 Task: Create a due date automation trigger when advanced on, 2 working days before a card is due add fields with custom field "Resume" set to a number greater than 1 and lower or equal to 10 at 11:00 AM.
Action: Mouse moved to (1256, 104)
Screenshot: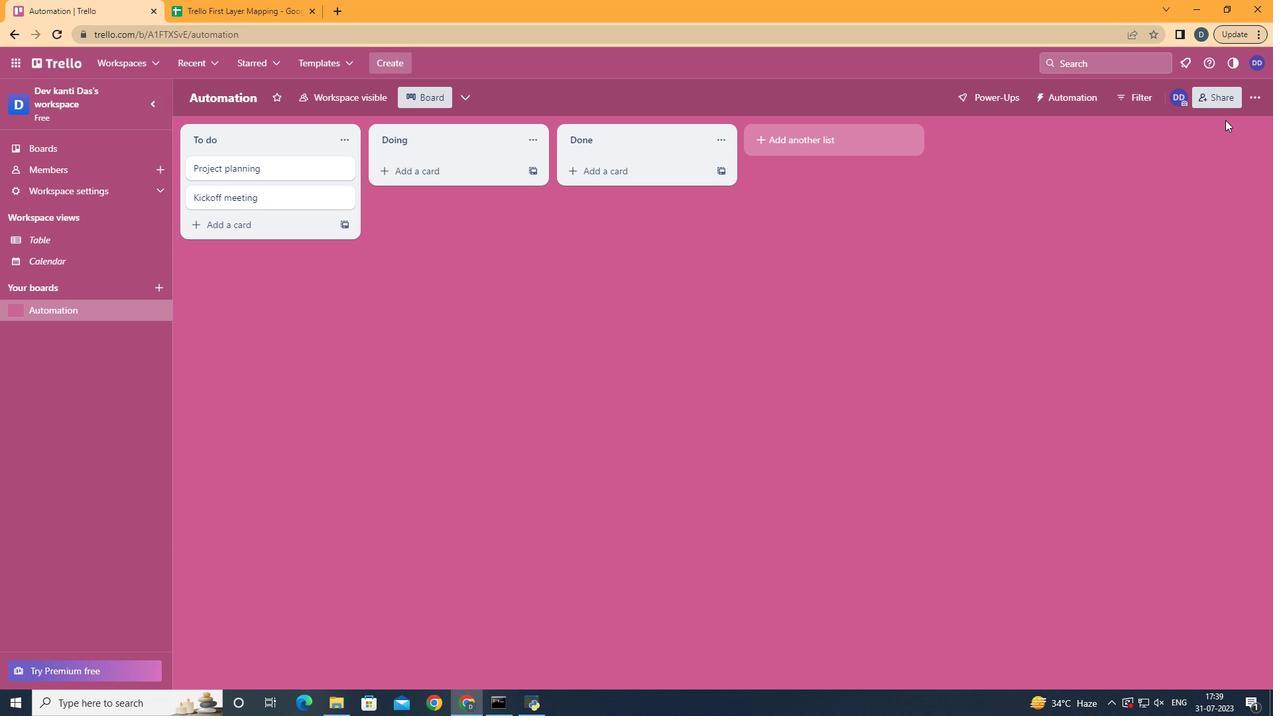 
Action: Mouse pressed left at (1256, 104)
Screenshot: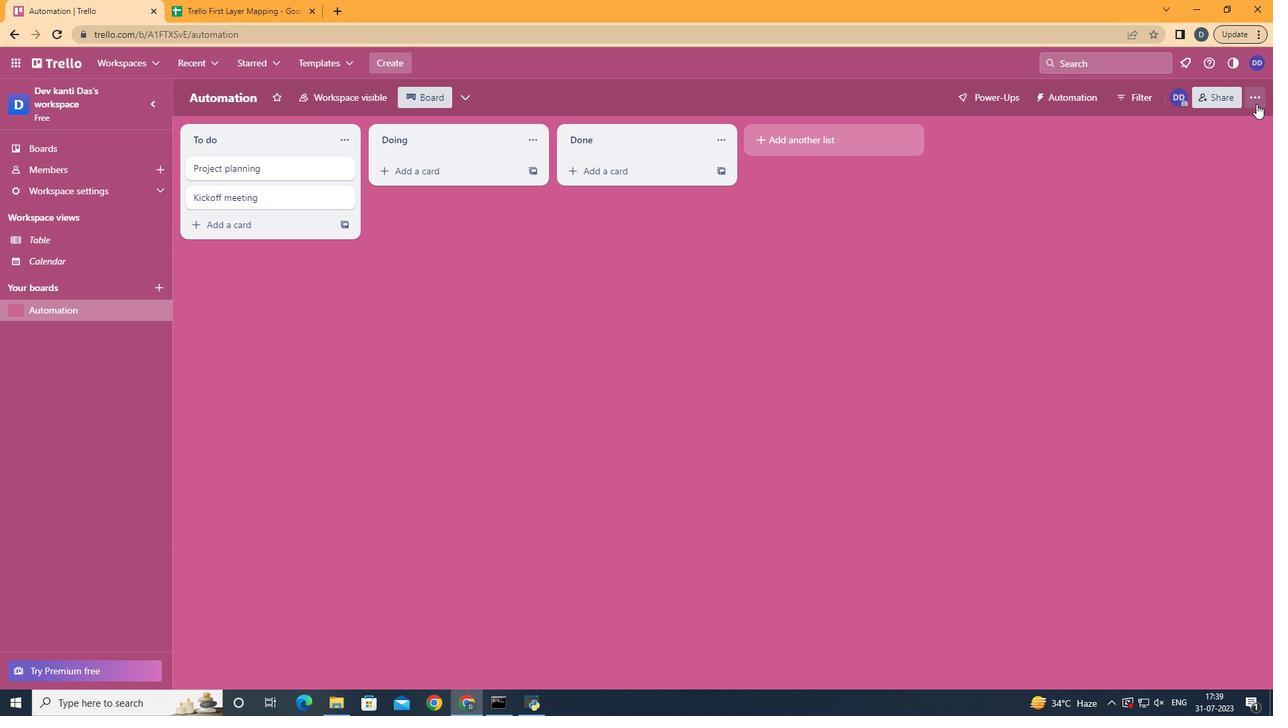 
Action: Mouse moved to (1192, 268)
Screenshot: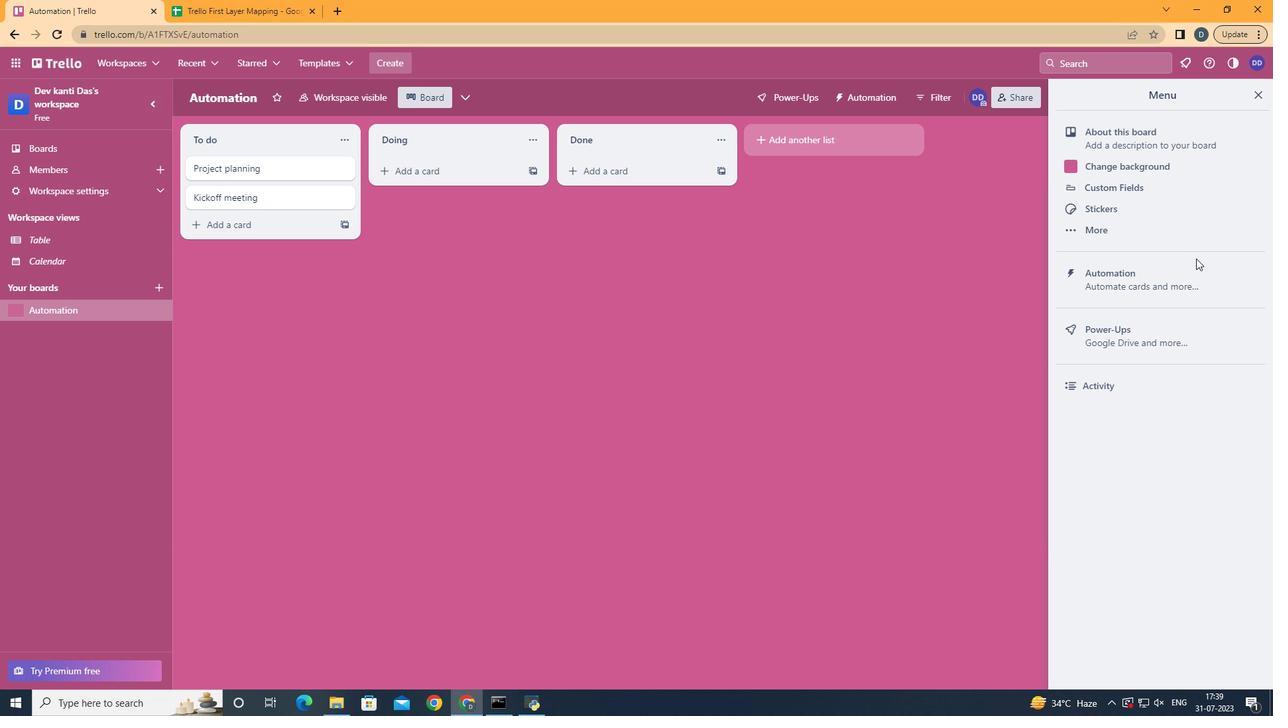 
Action: Mouse pressed left at (1192, 268)
Screenshot: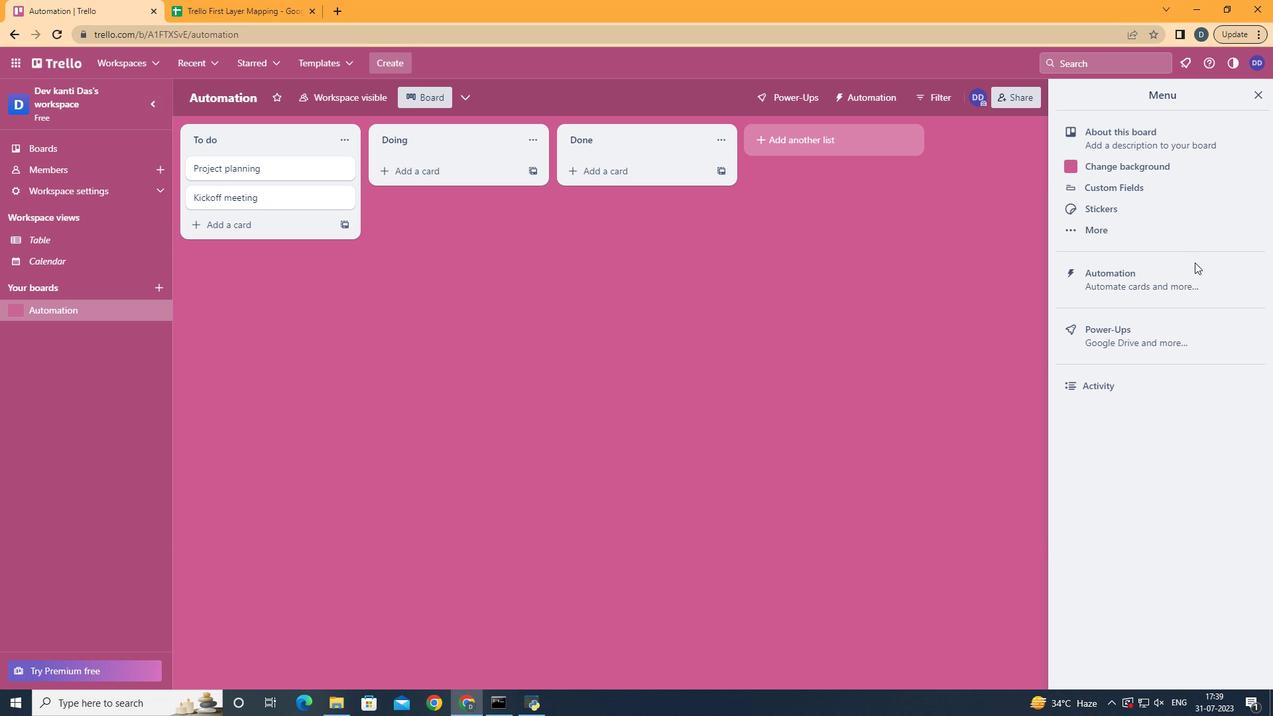 
Action: Mouse moved to (275, 256)
Screenshot: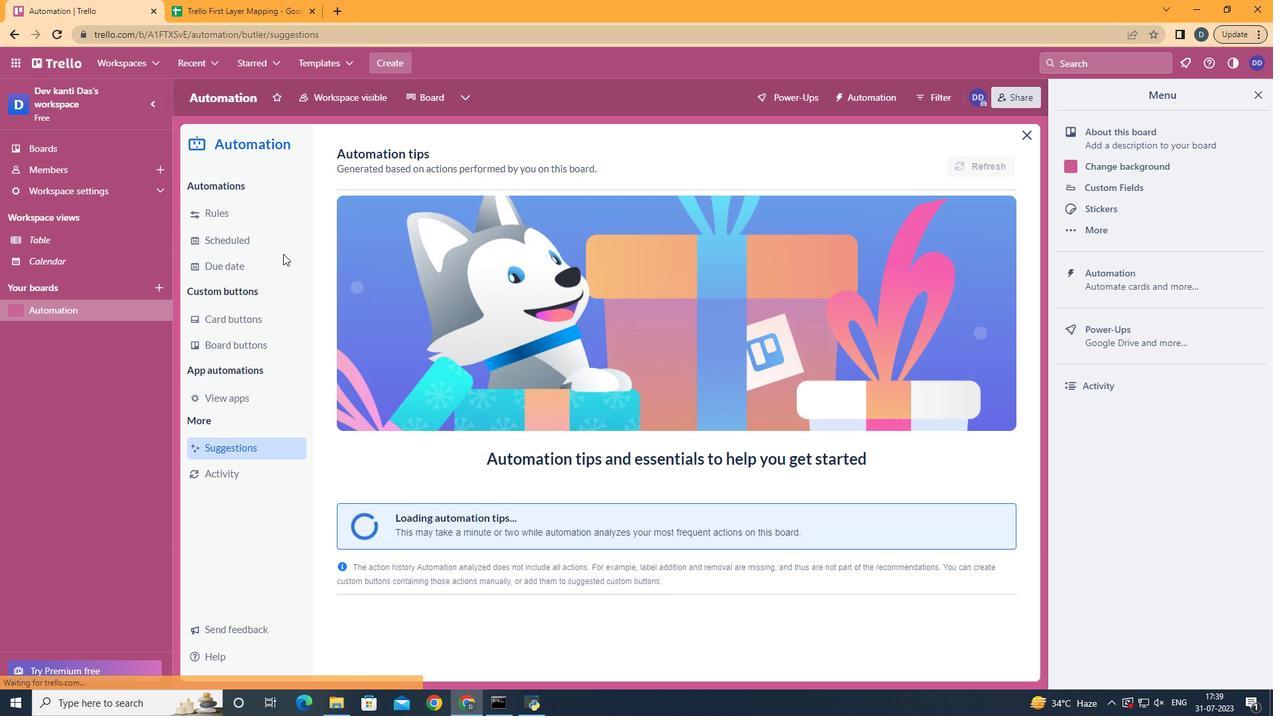 
Action: Mouse pressed left at (275, 256)
Screenshot: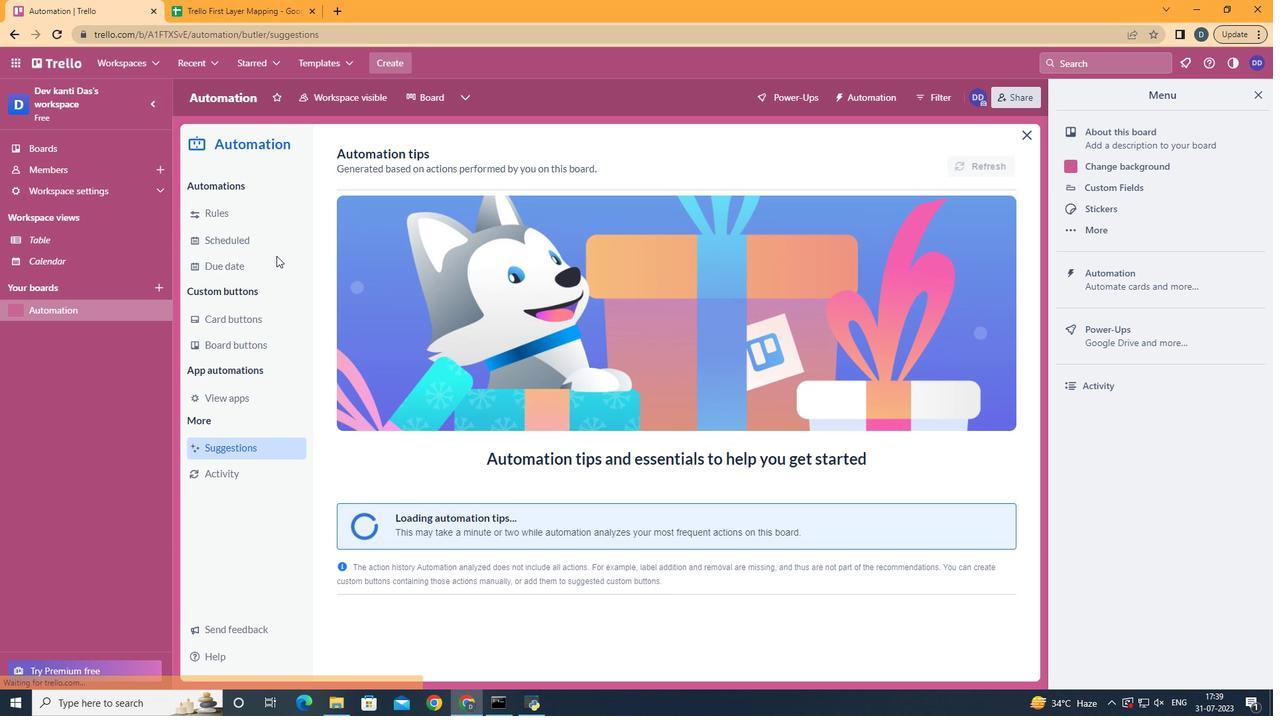 
Action: Mouse moved to (940, 157)
Screenshot: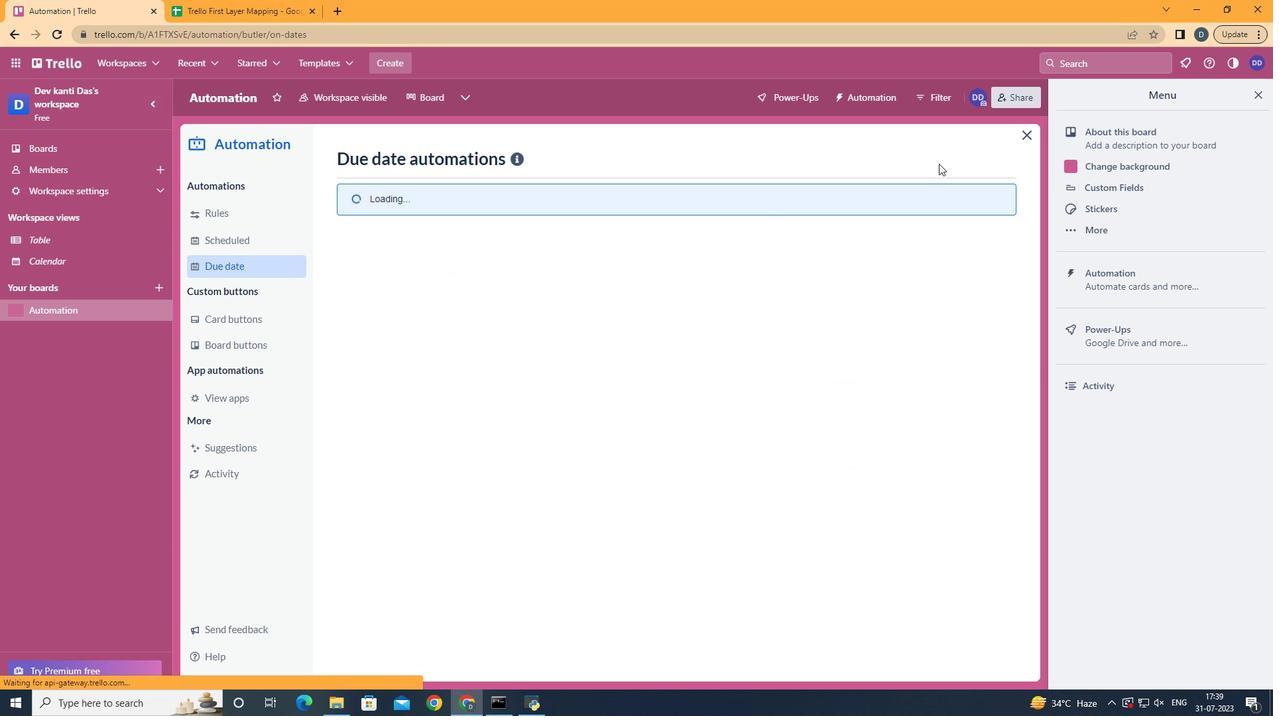 
Action: Mouse pressed left at (940, 157)
Screenshot: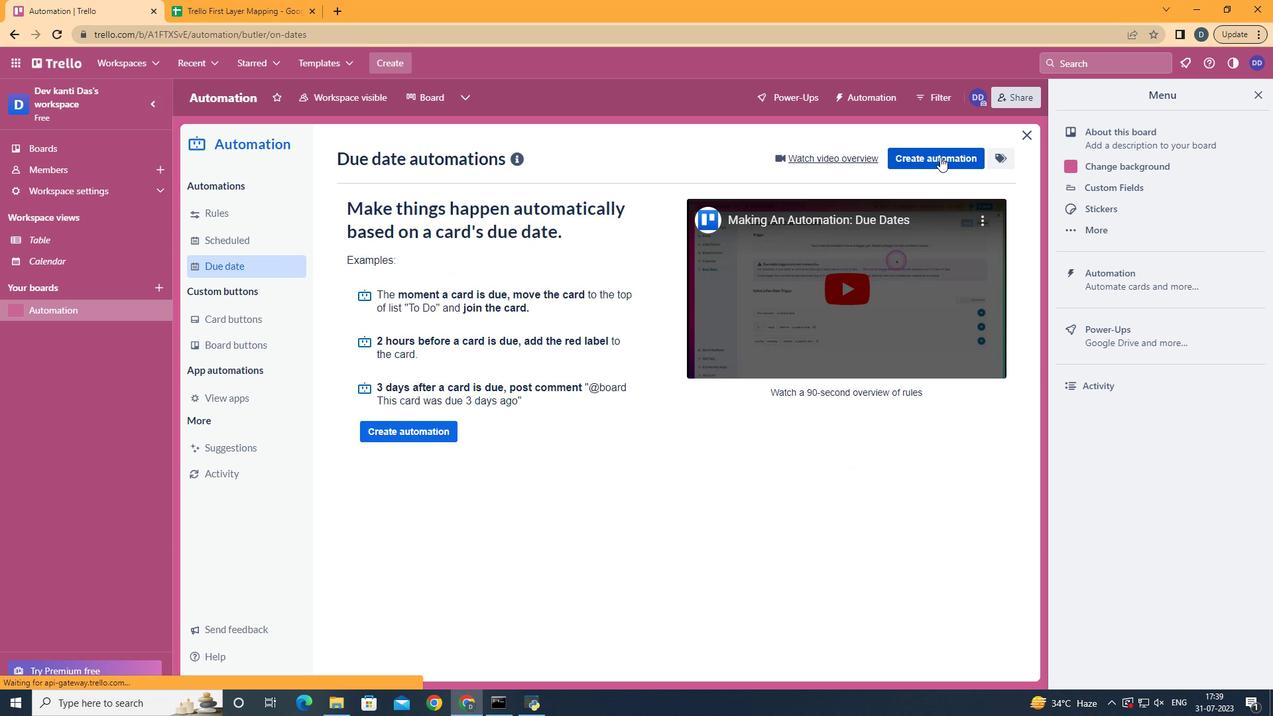 
Action: Mouse moved to (759, 291)
Screenshot: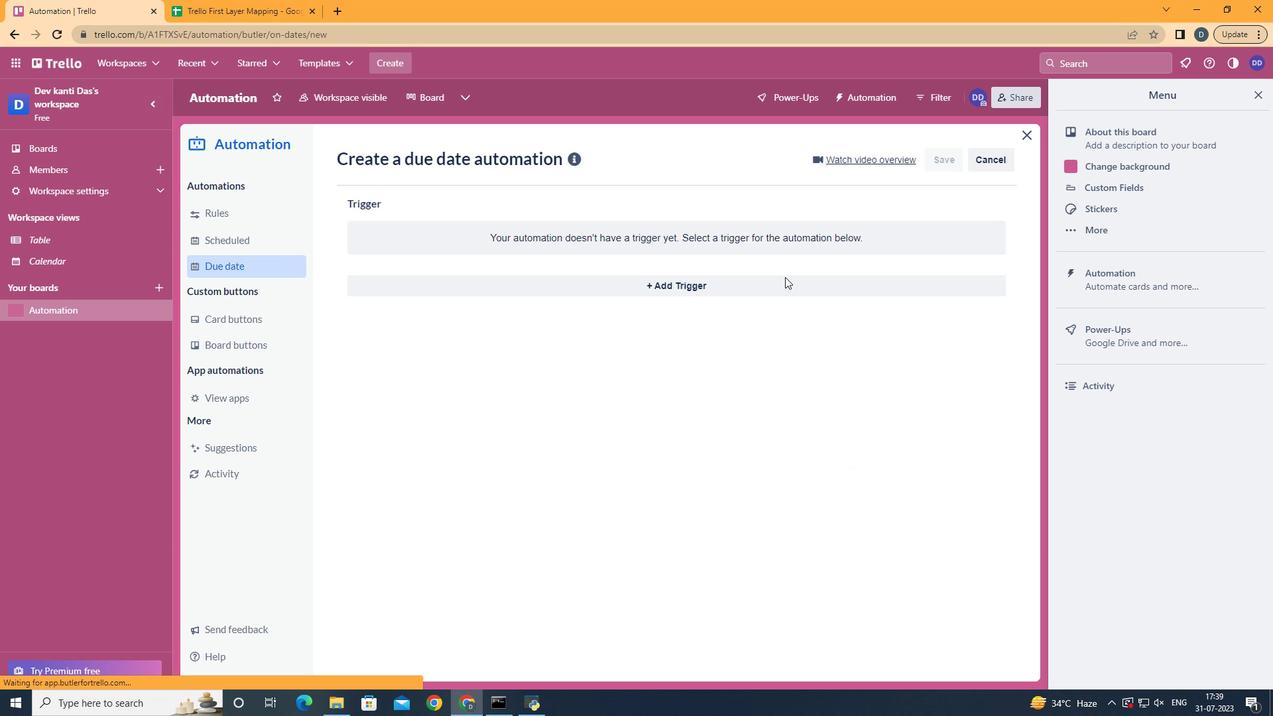 
Action: Mouse pressed left at (759, 291)
Screenshot: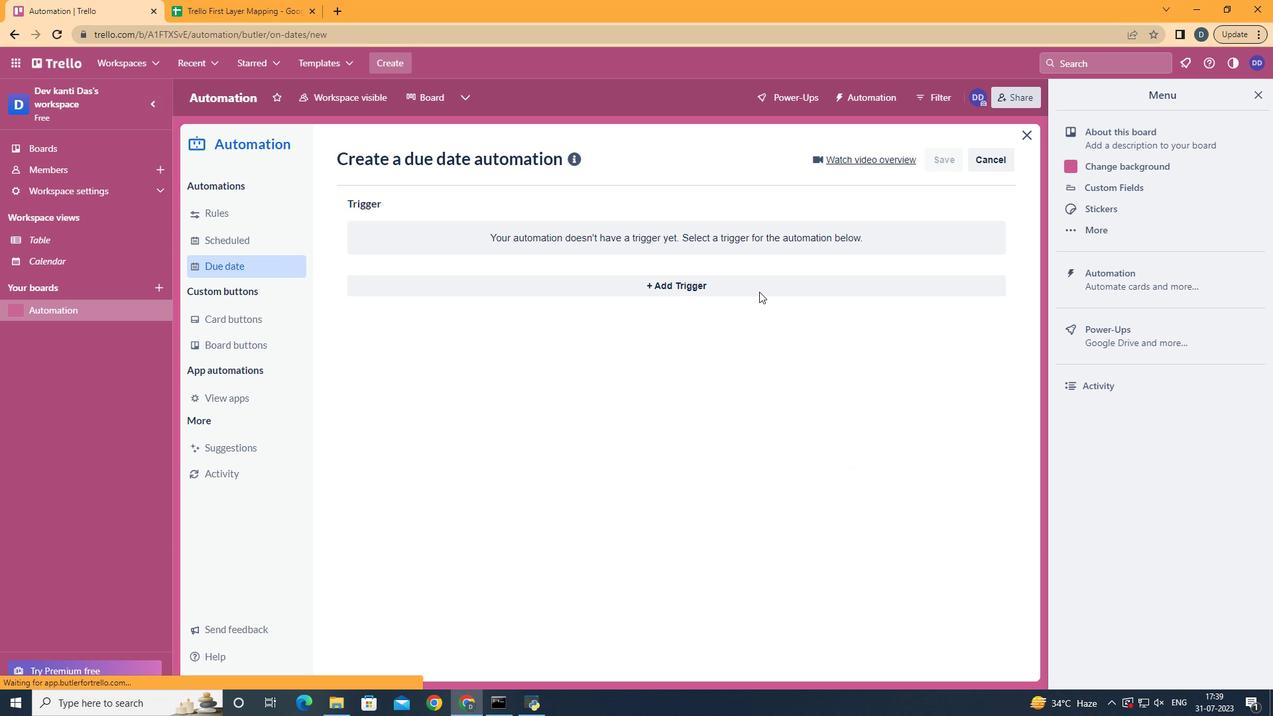 
Action: Mouse moved to (434, 541)
Screenshot: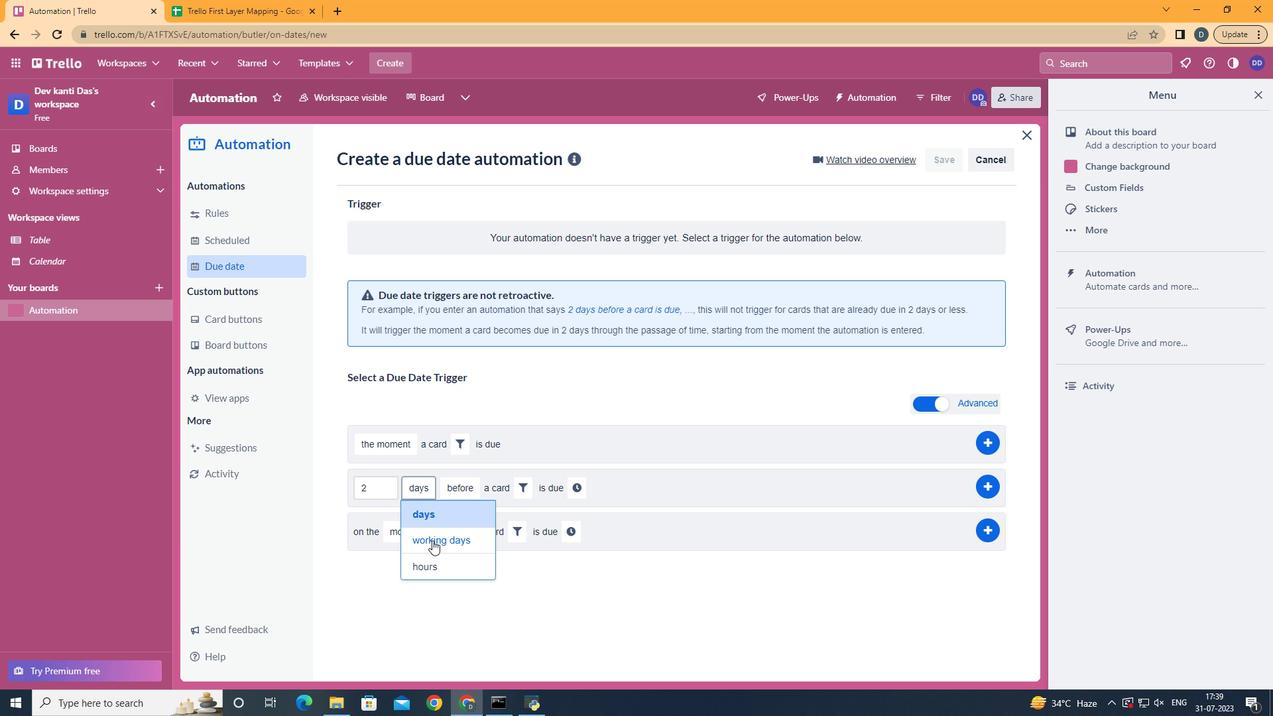 
Action: Mouse pressed left at (434, 541)
Screenshot: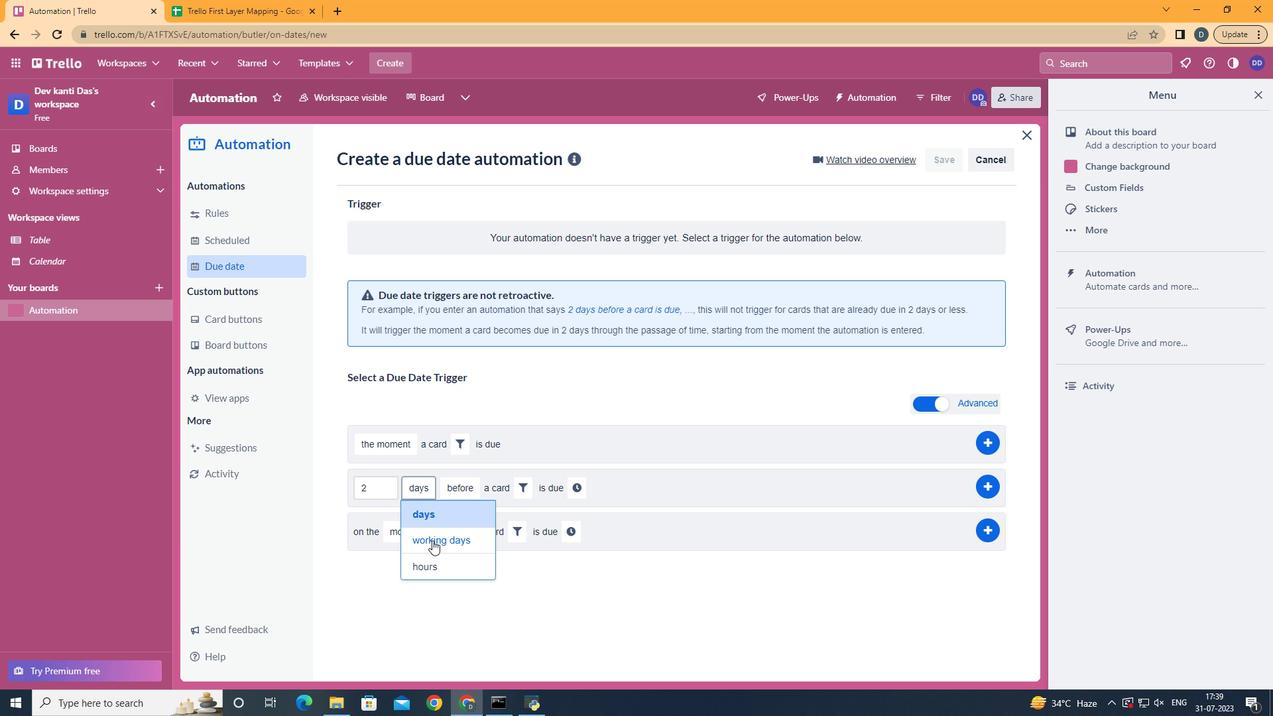 
Action: Mouse moved to (562, 495)
Screenshot: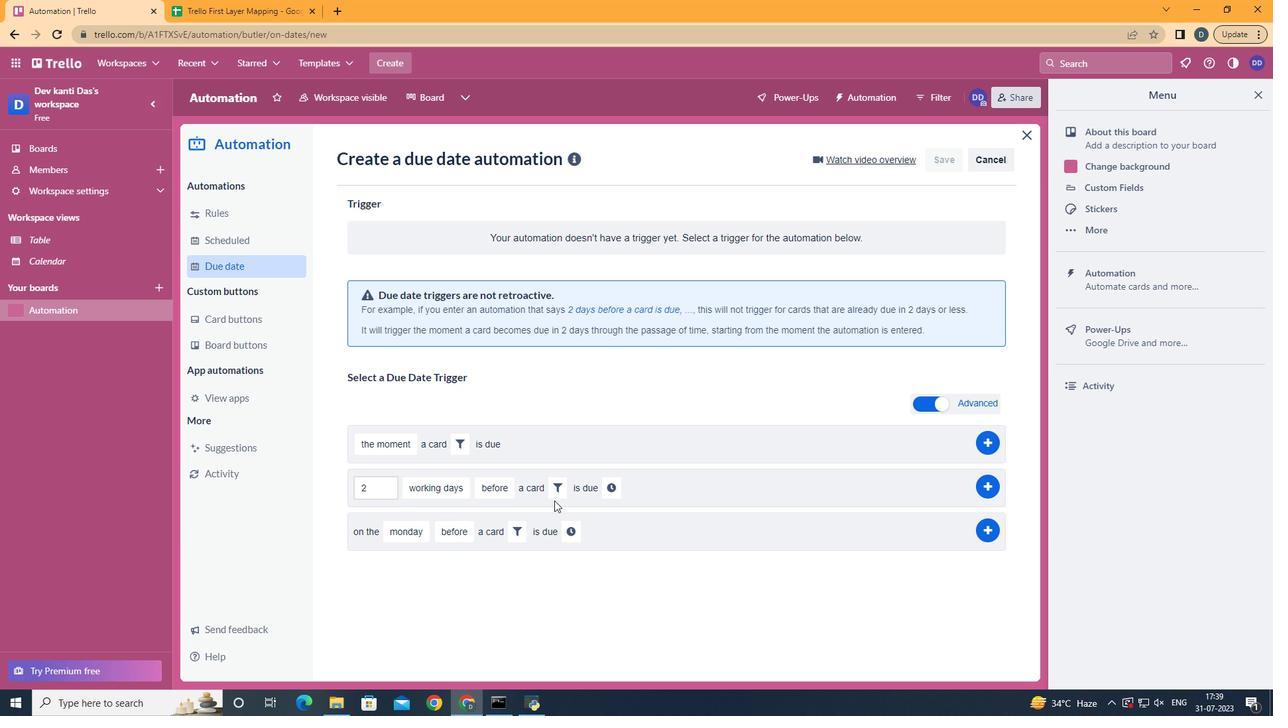 
Action: Mouse pressed left at (562, 495)
Screenshot: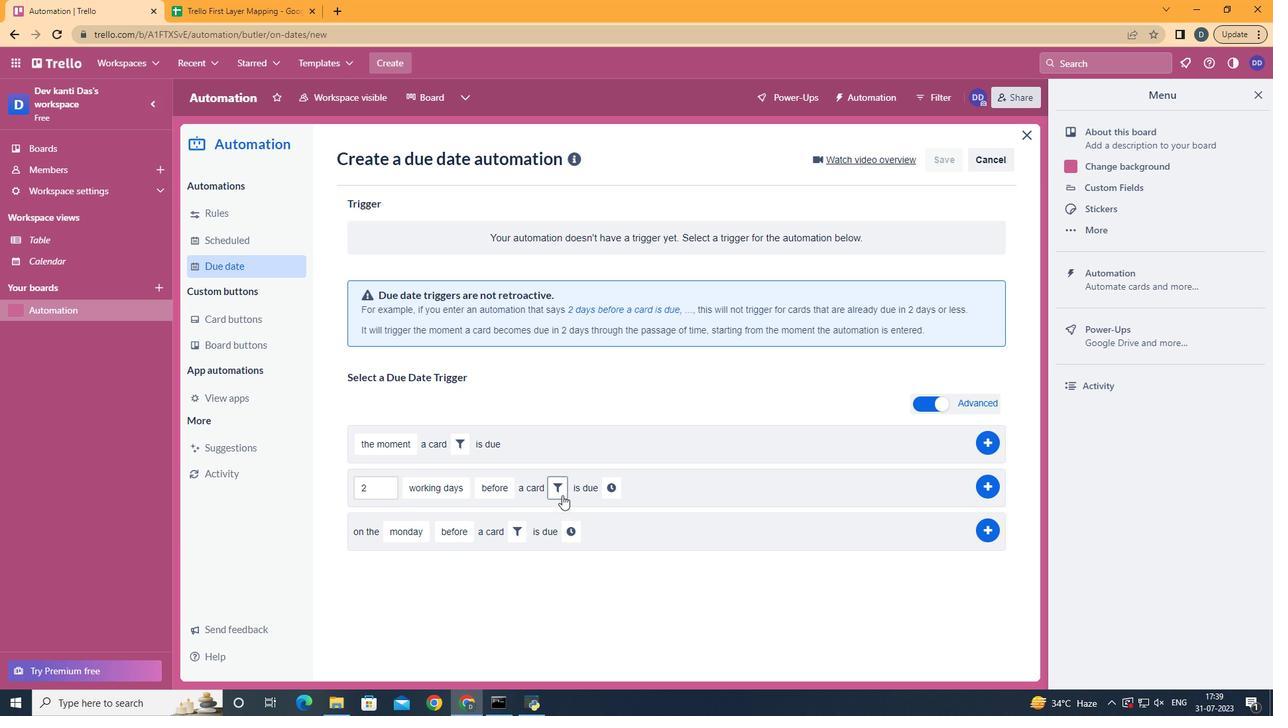 
Action: Mouse moved to (763, 527)
Screenshot: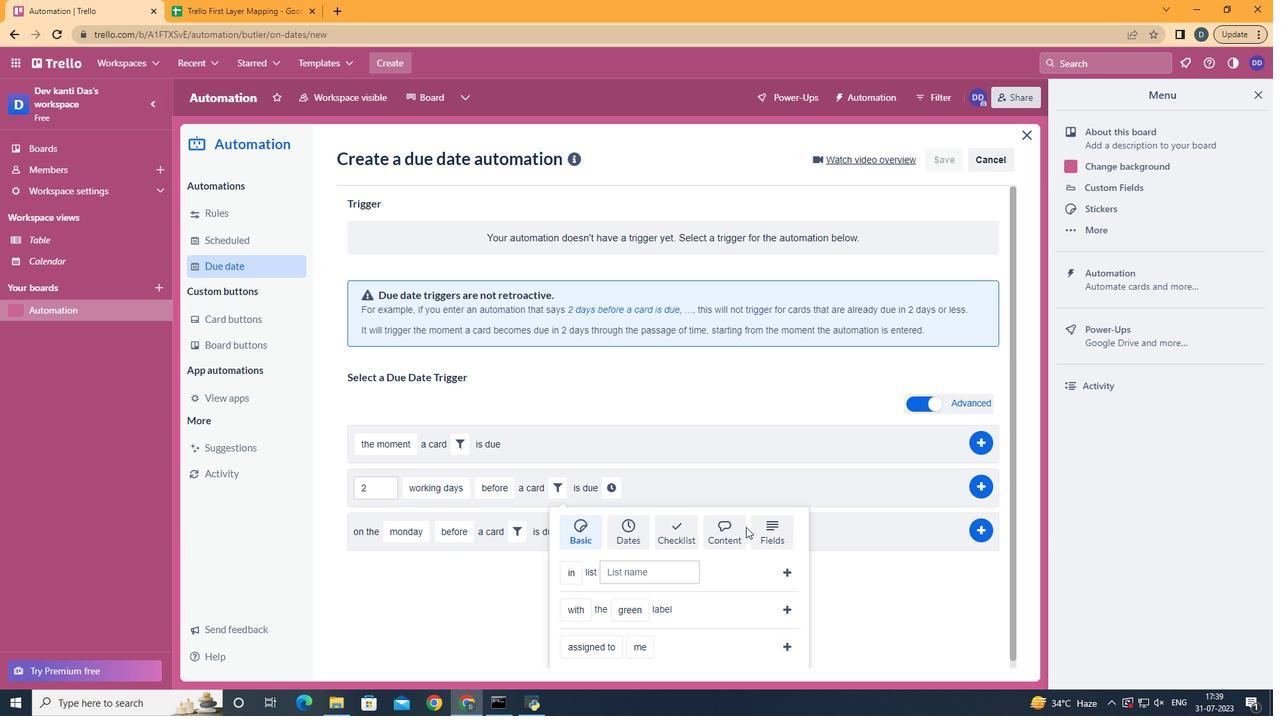 
Action: Mouse pressed left at (763, 527)
Screenshot: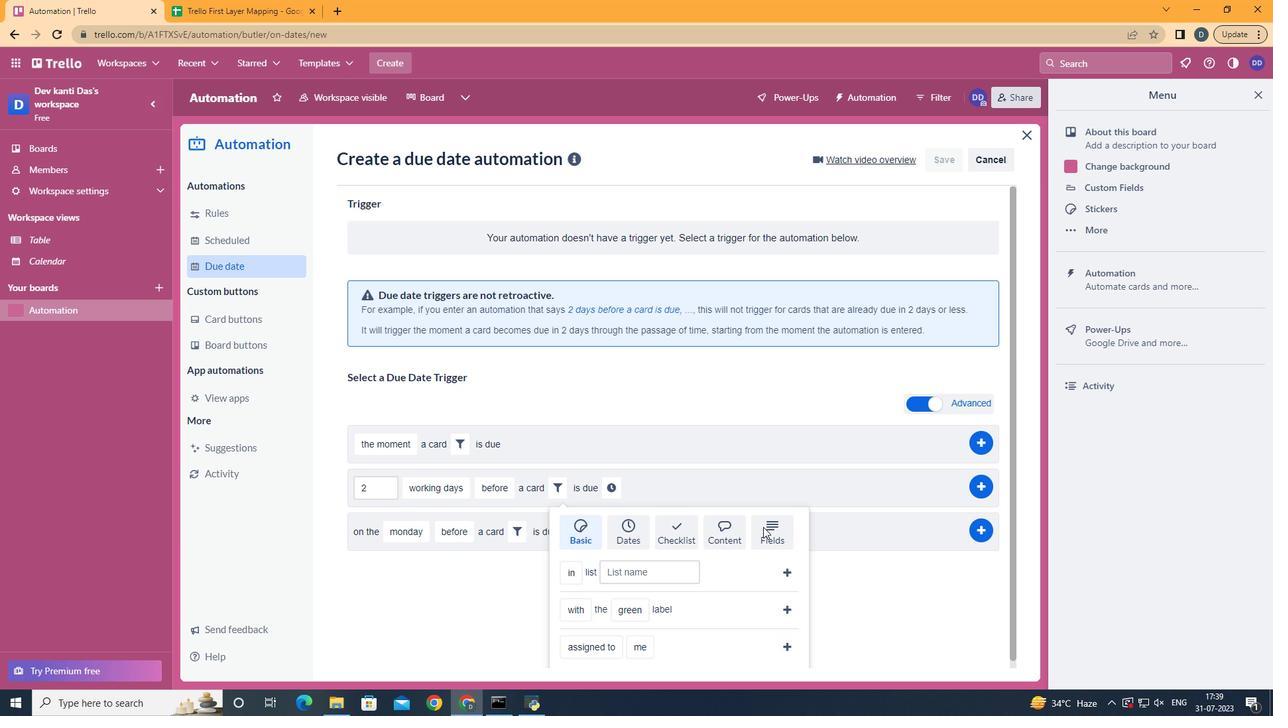 
Action: Mouse scrolled (763, 526) with delta (0, 0)
Screenshot: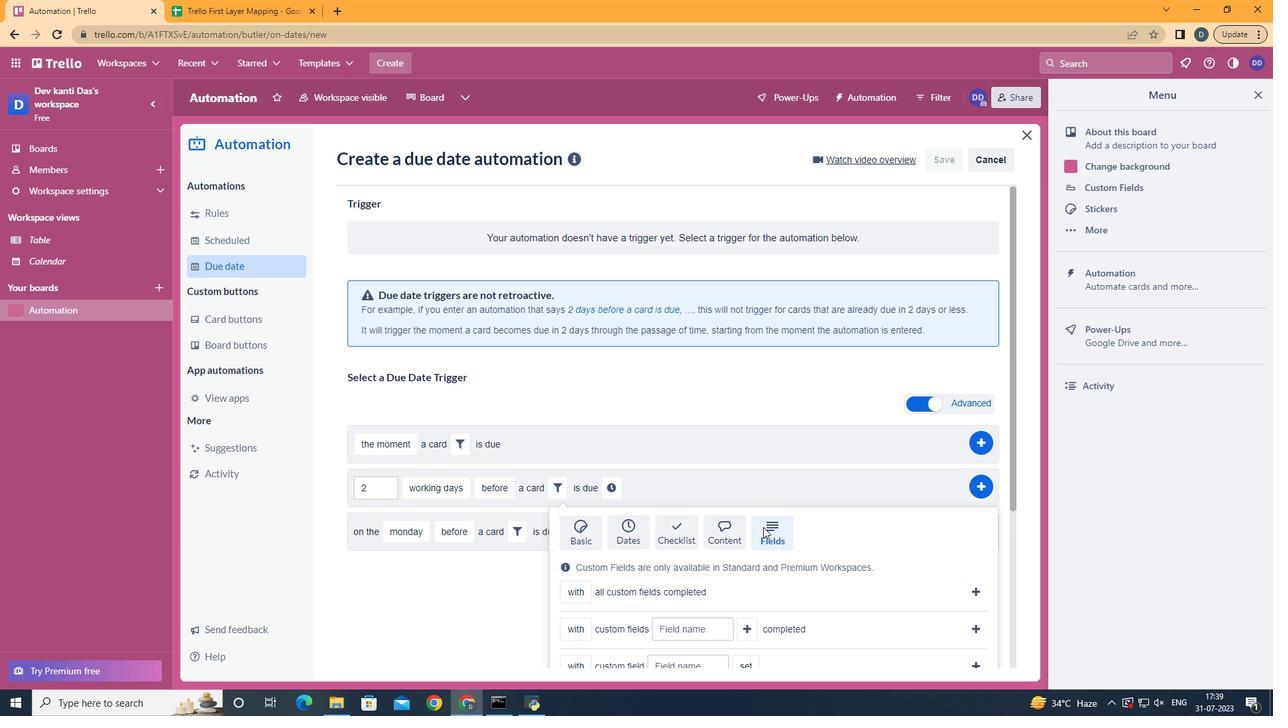 
Action: Mouse scrolled (763, 526) with delta (0, 0)
Screenshot: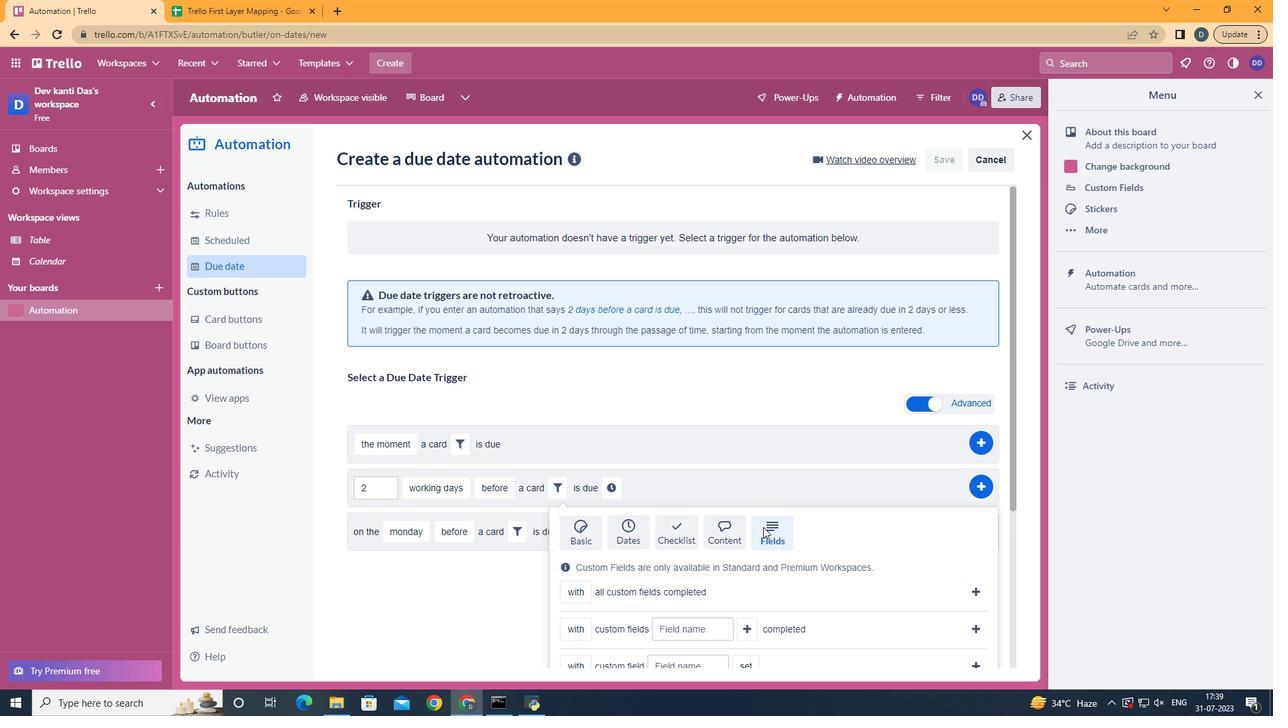 
Action: Mouse scrolled (763, 526) with delta (0, 0)
Screenshot: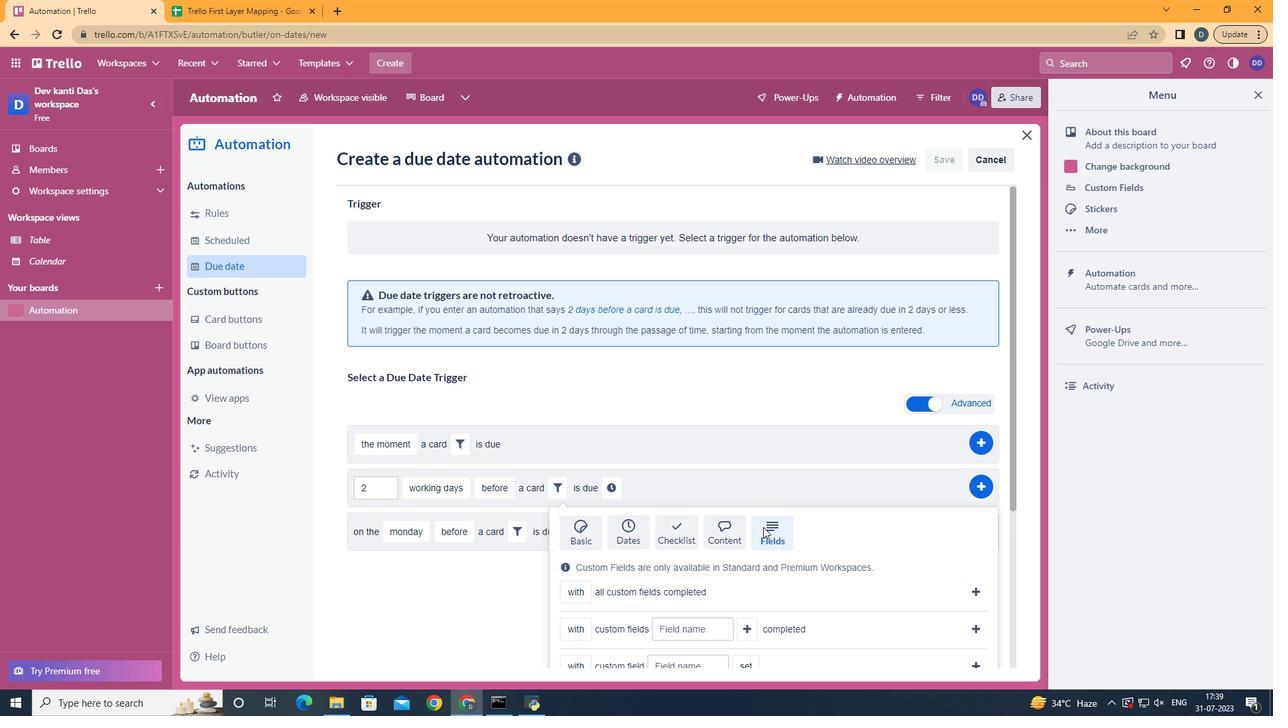 
Action: Mouse scrolled (763, 526) with delta (0, 0)
Screenshot: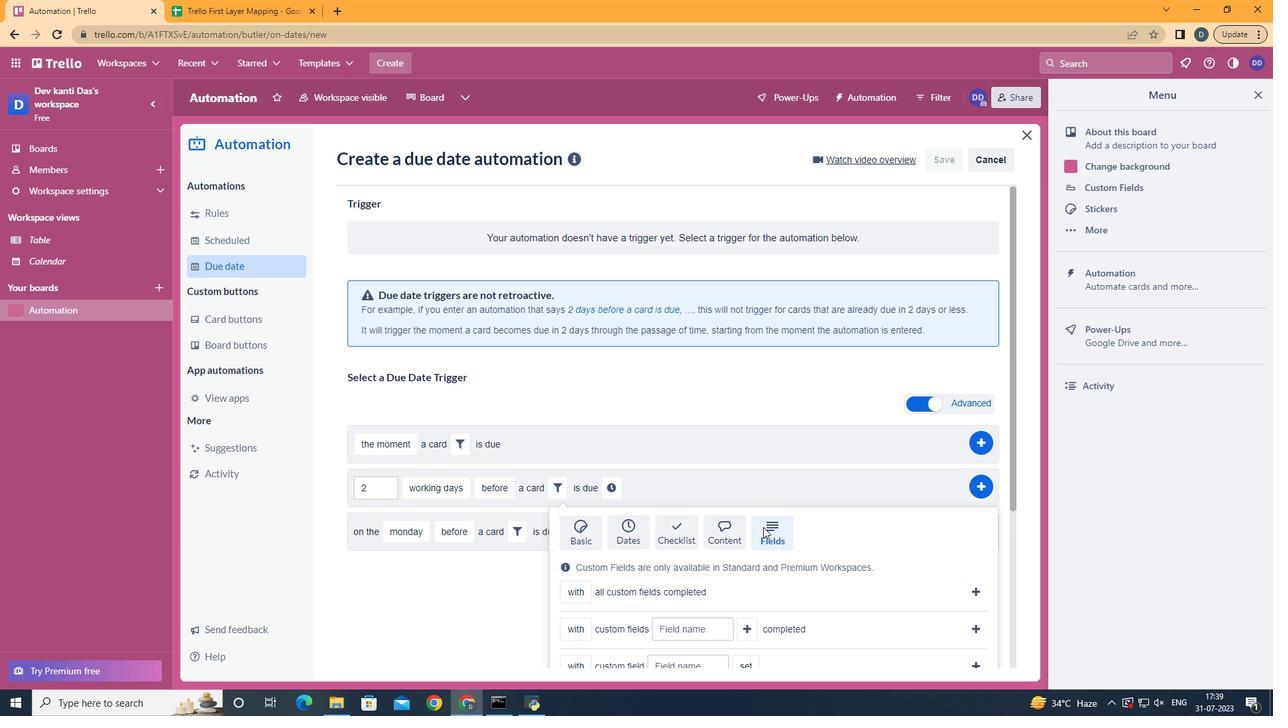 
Action: Mouse scrolled (763, 526) with delta (0, 0)
Screenshot: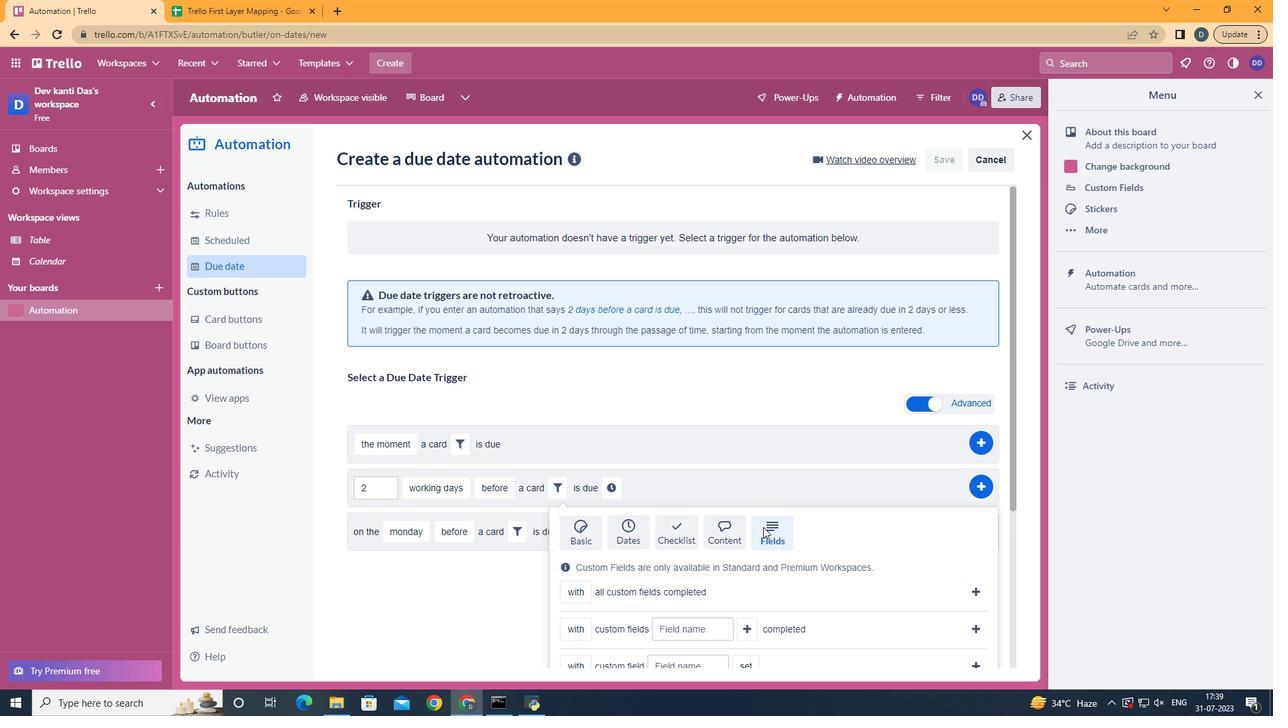 
Action: Mouse moved to (580, 573)
Screenshot: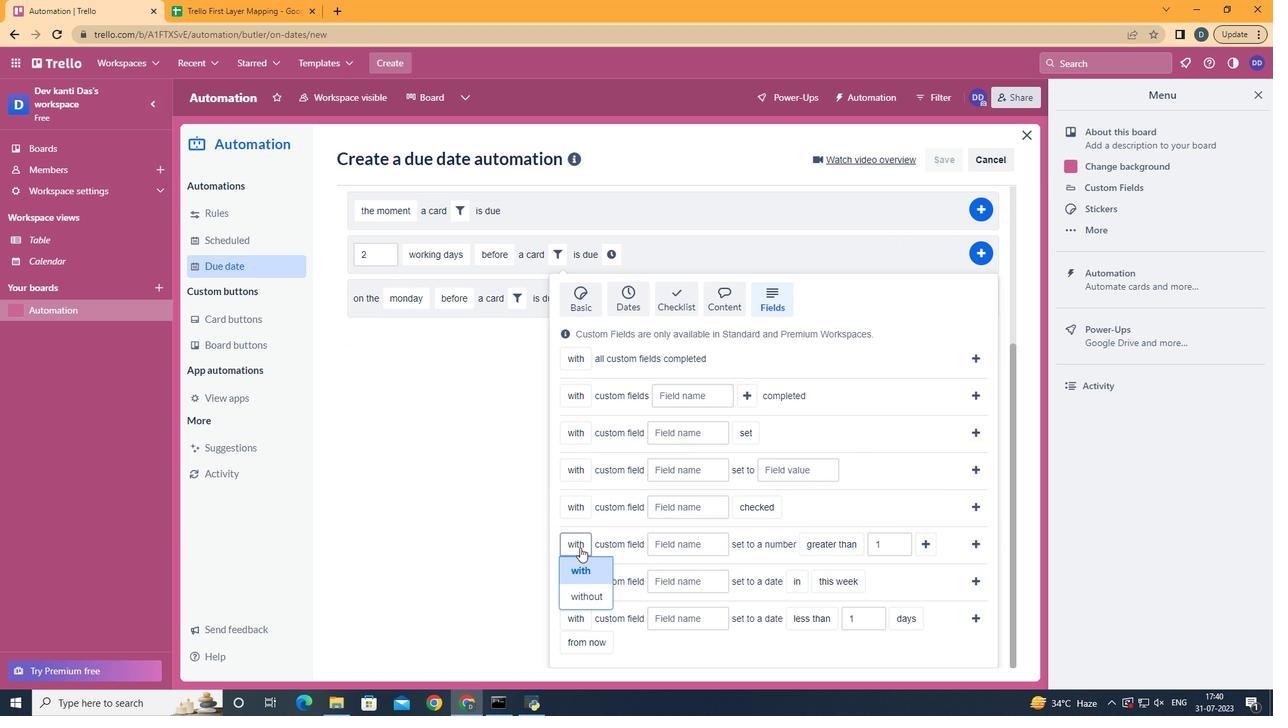 
Action: Mouse pressed left at (580, 573)
Screenshot: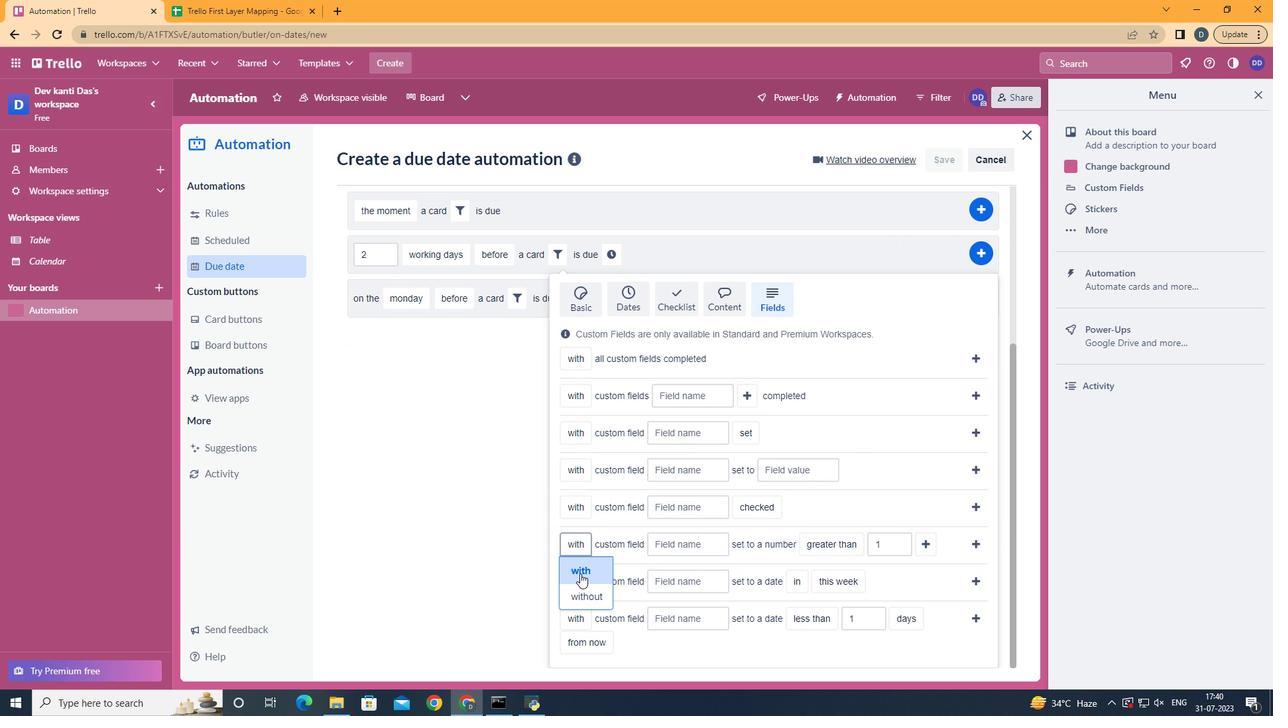 
Action: Mouse moved to (686, 542)
Screenshot: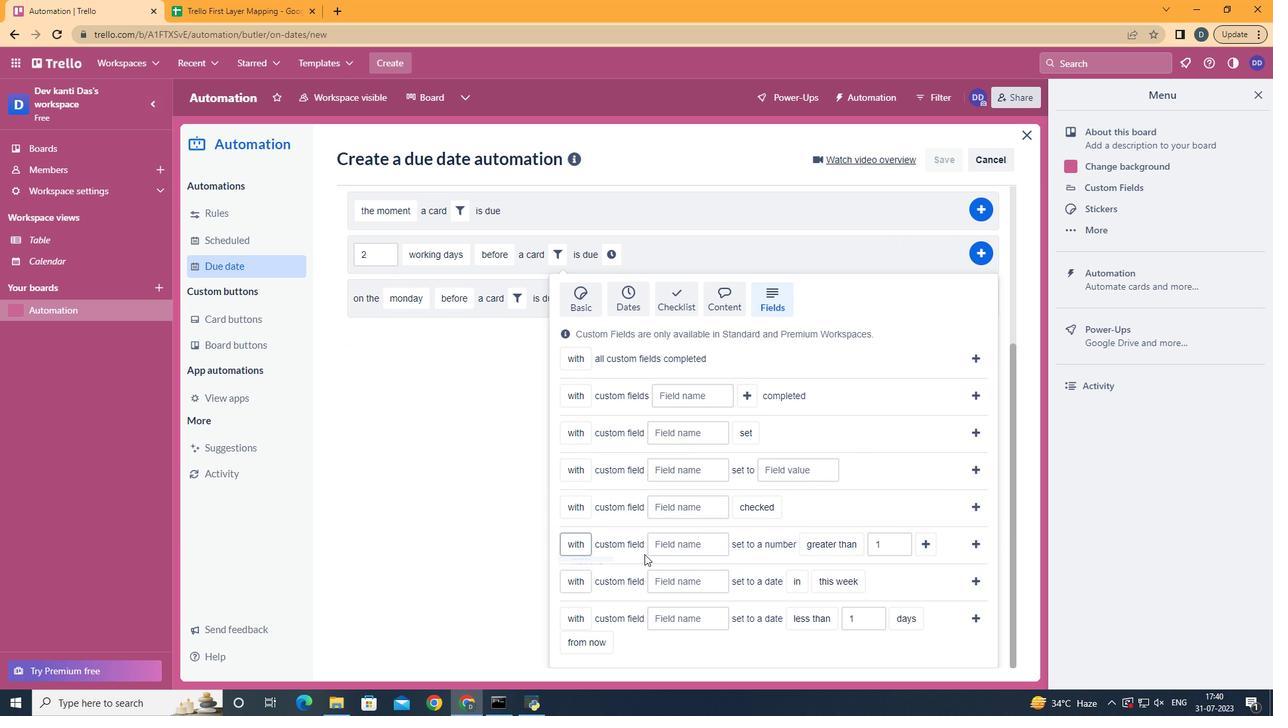 
Action: Mouse pressed left at (686, 542)
Screenshot: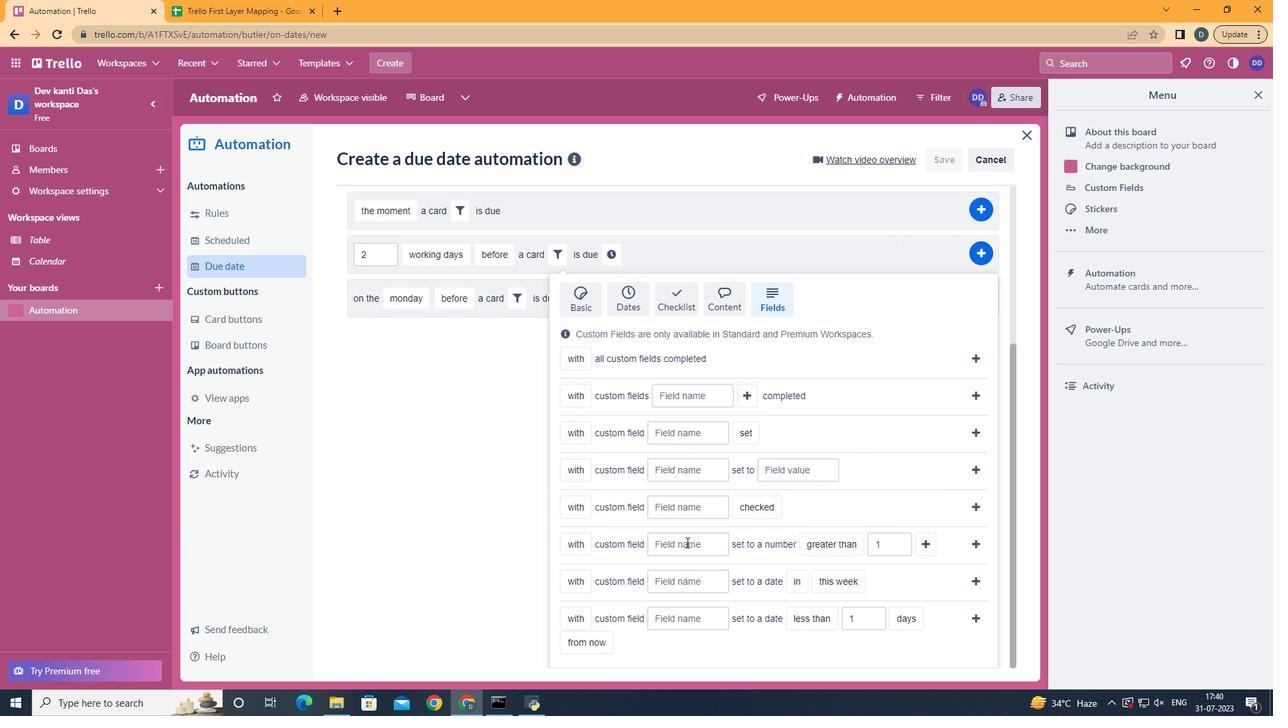 
Action: Key pressed <Key.shift>Resume
Screenshot: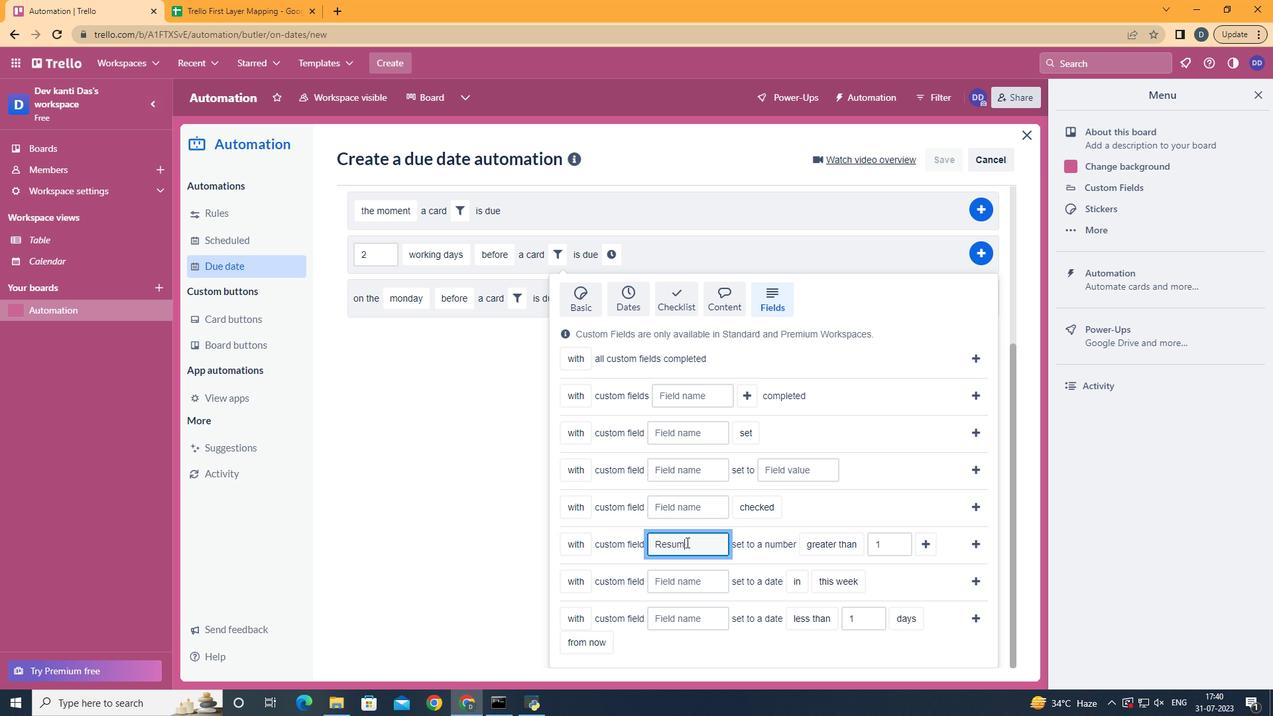 
Action: Mouse moved to (825, 562)
Screenshot: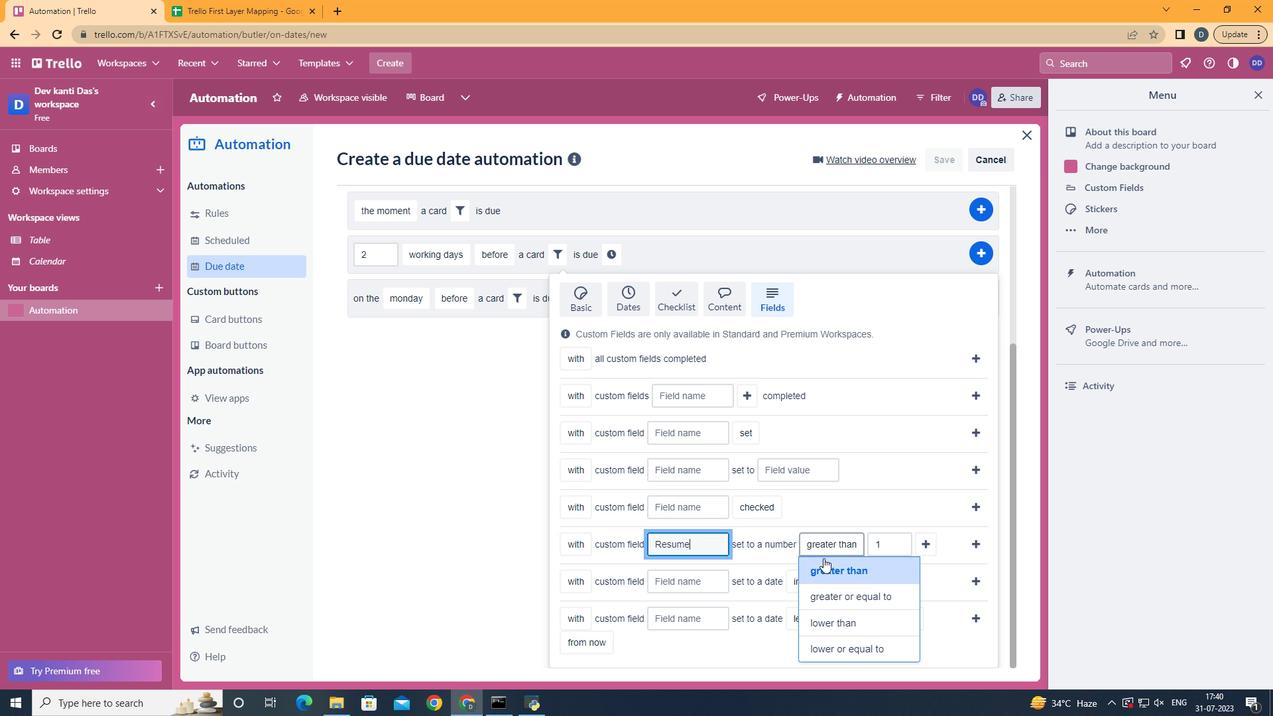 
Action: Mouse pressed left at (825, 562)
Screenshot: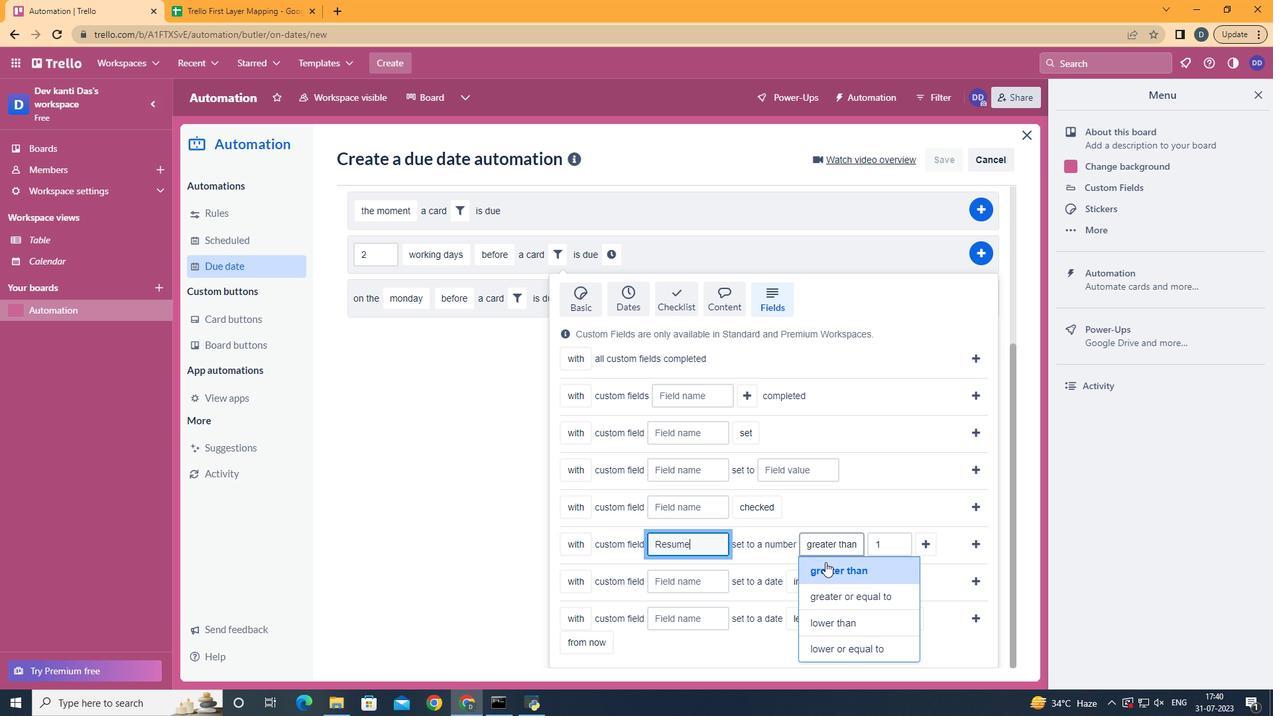 
Action: Mouse moved to (926, 541)
Screenshot: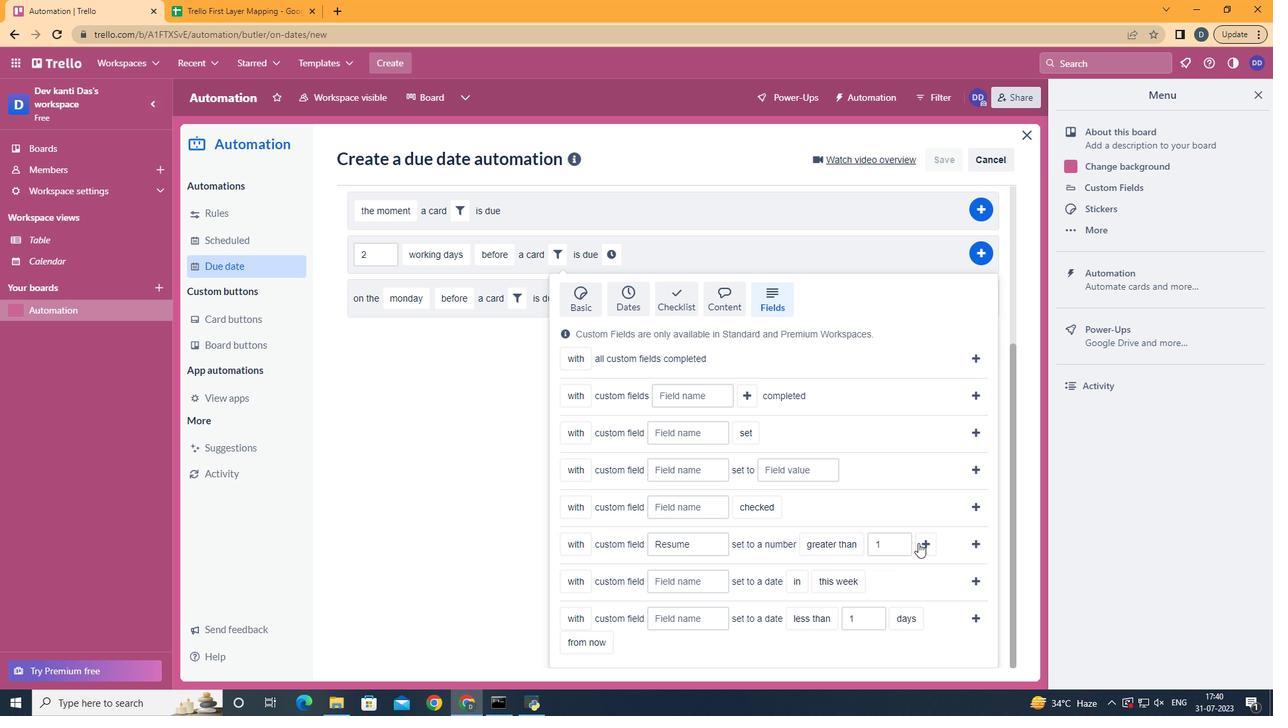 
Action: Mouse pressed left at (926, 541)
Screenshot: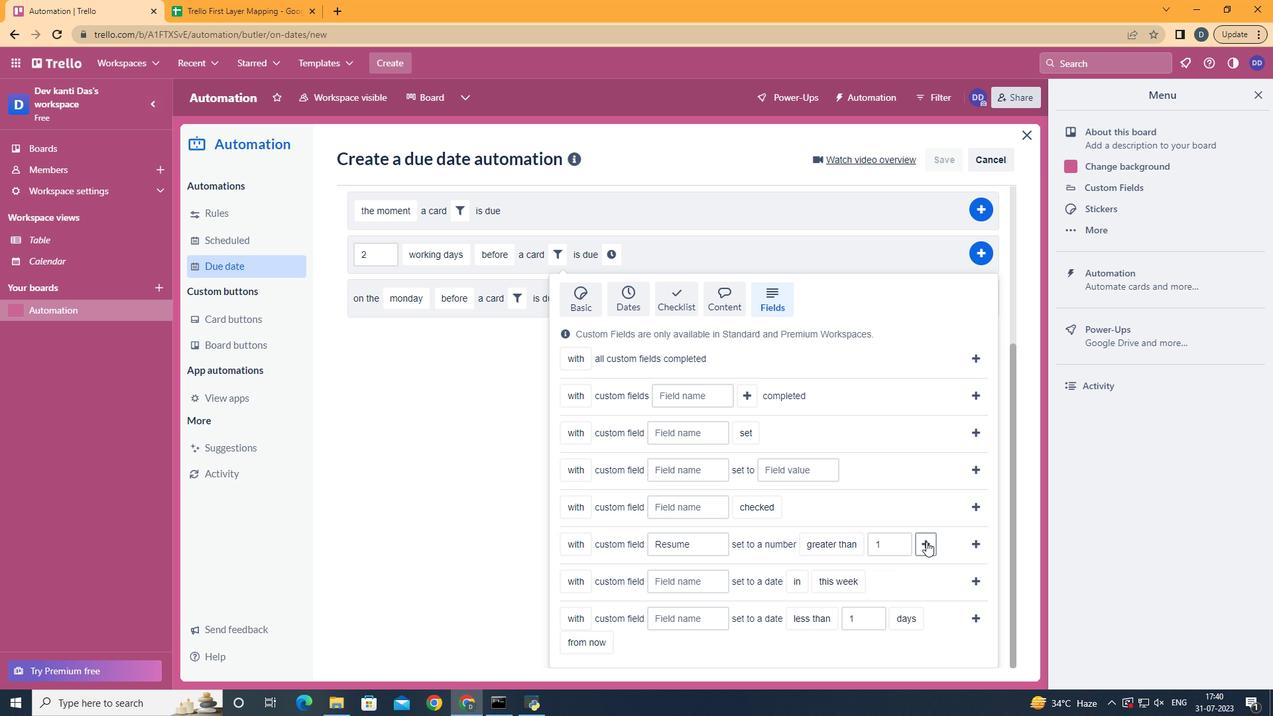 
Action: Mouse moved to (634, 490)
Screenshot: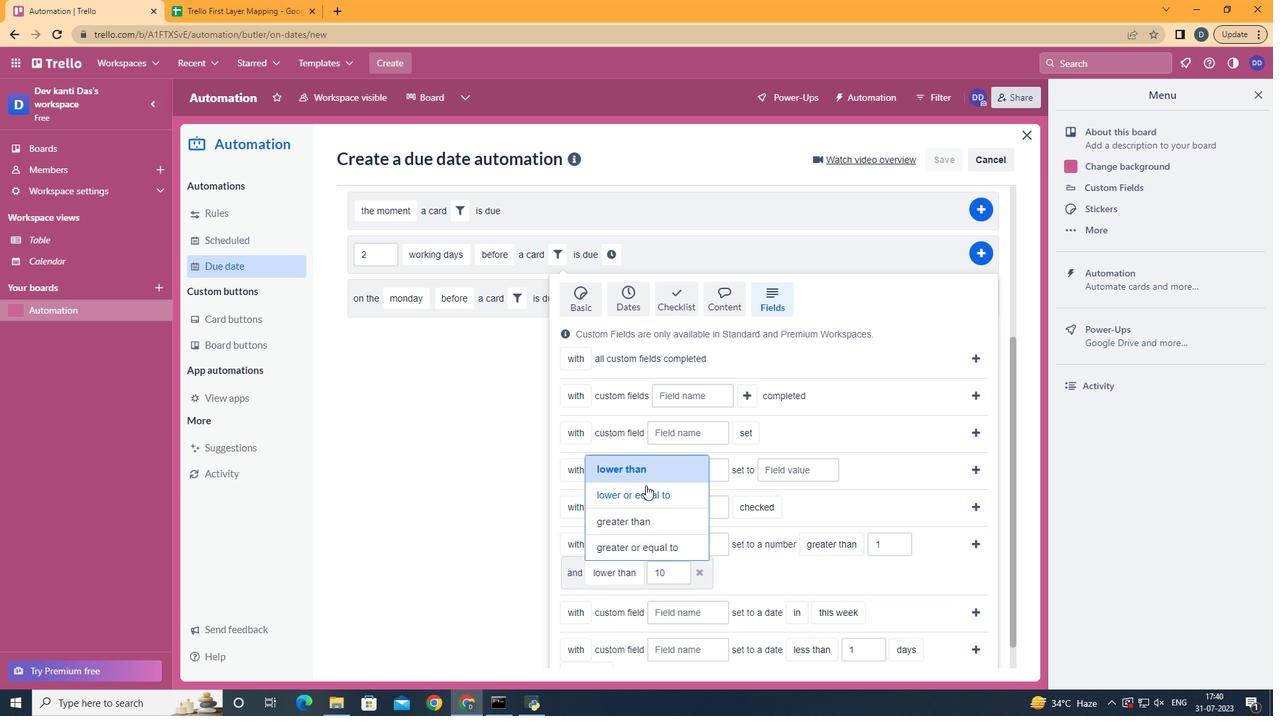 
Action: Mouse pressed left at (634, 490)
Screenshot: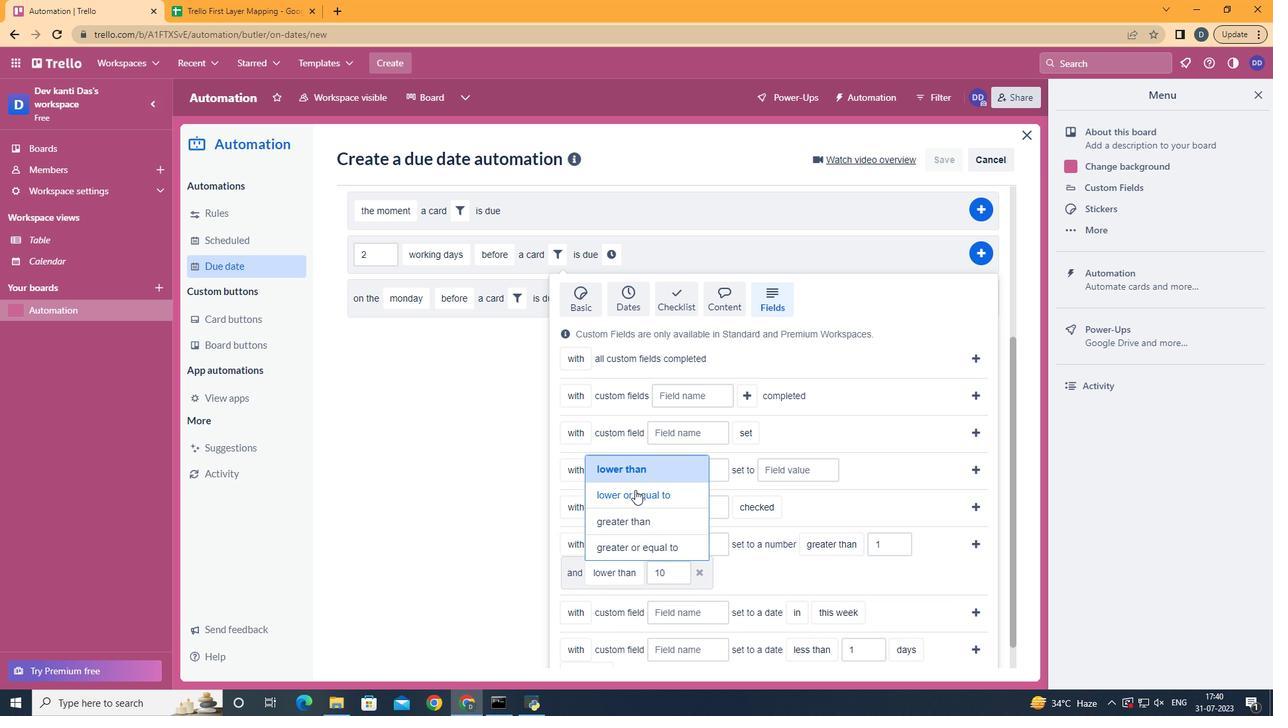 
Action: Mouse moved to (969, 546)
Screenshot: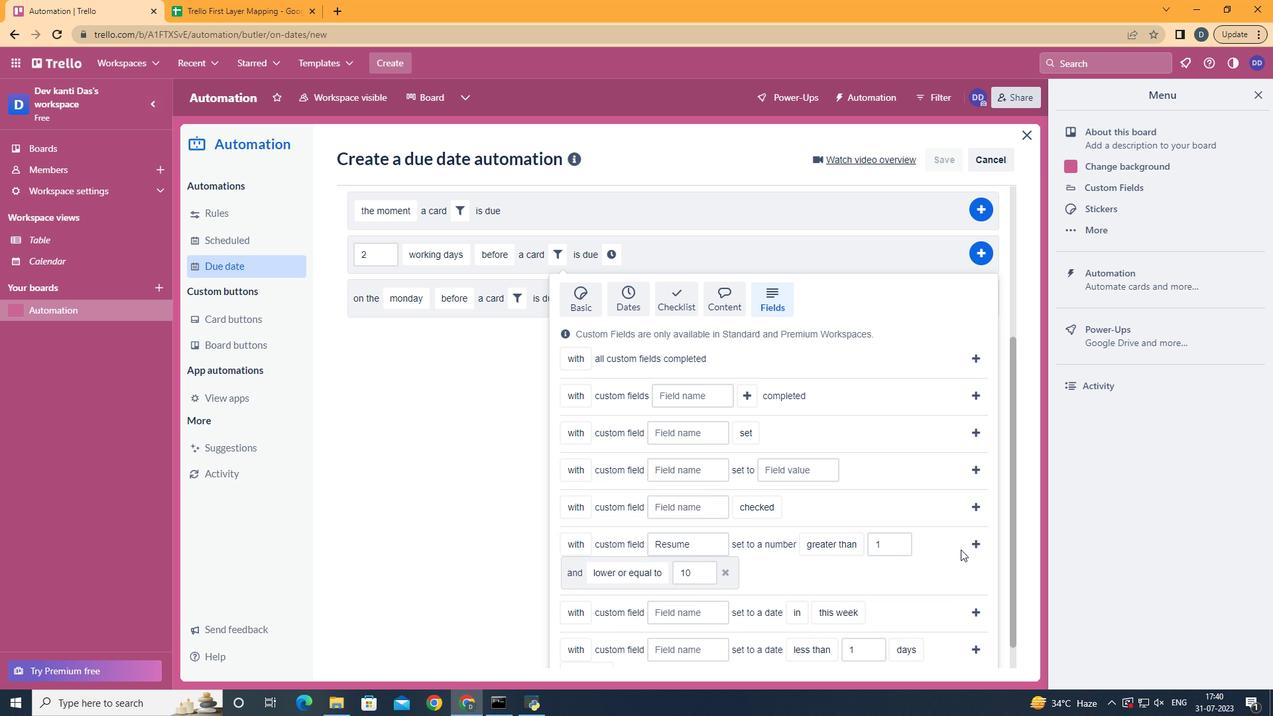 
Action: Mouse pressed left at (969, 546)
Screenshot: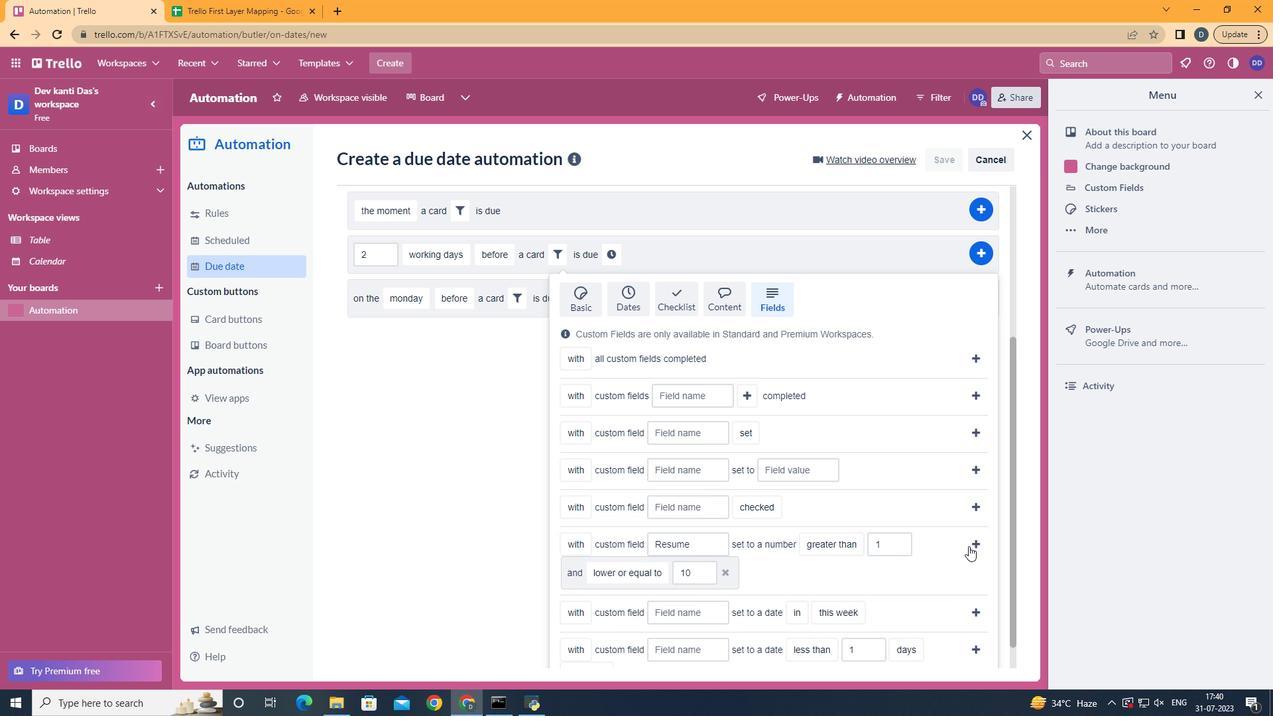 
Action: Mouse moved to (374, 516)
Screenshot: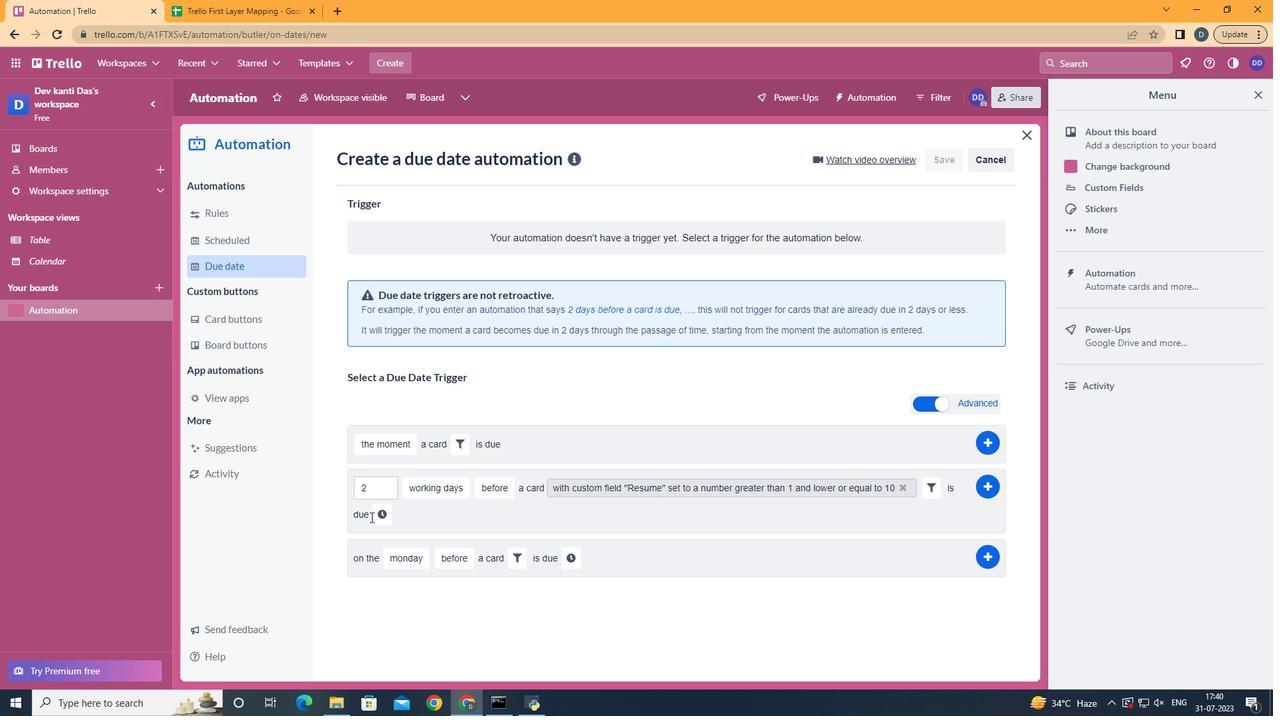 
Action: Mouse pressed left at (374, 516)
Screenshot: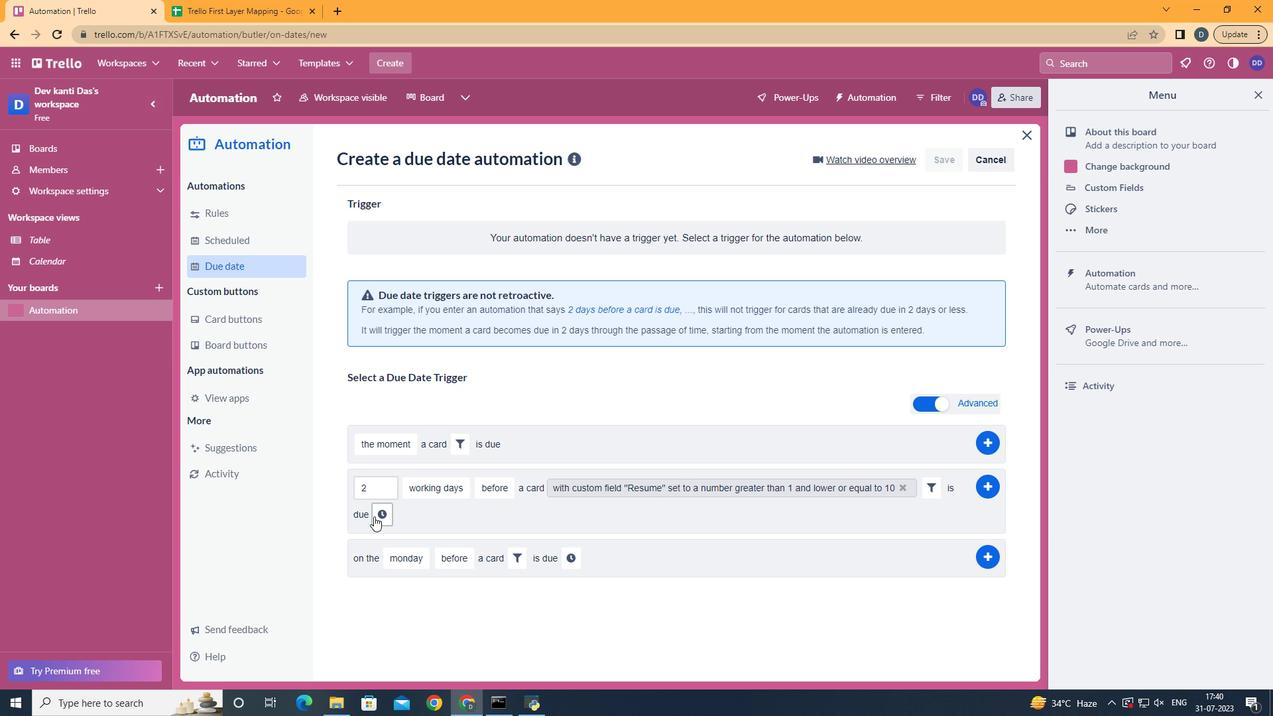 
Action: Mouse moved to (429, 520)
Screenshot: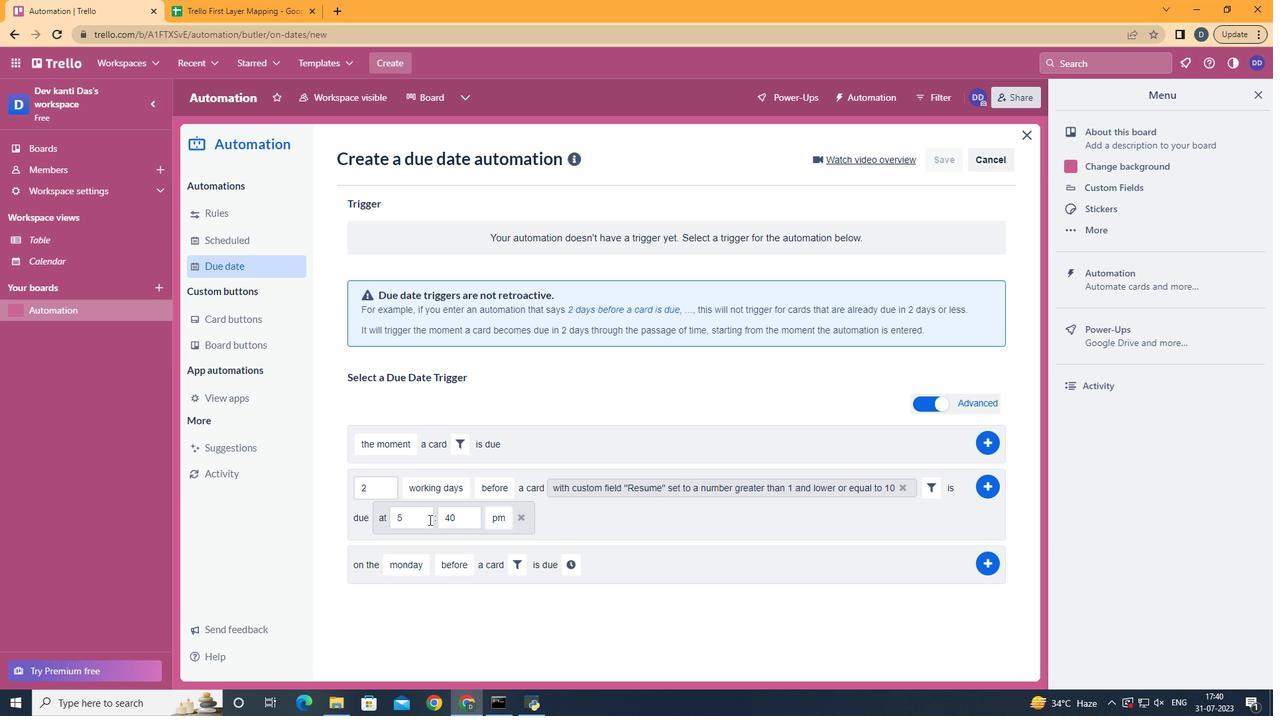 
Action: Mouse pressed left at (429, 520)
Screenshot: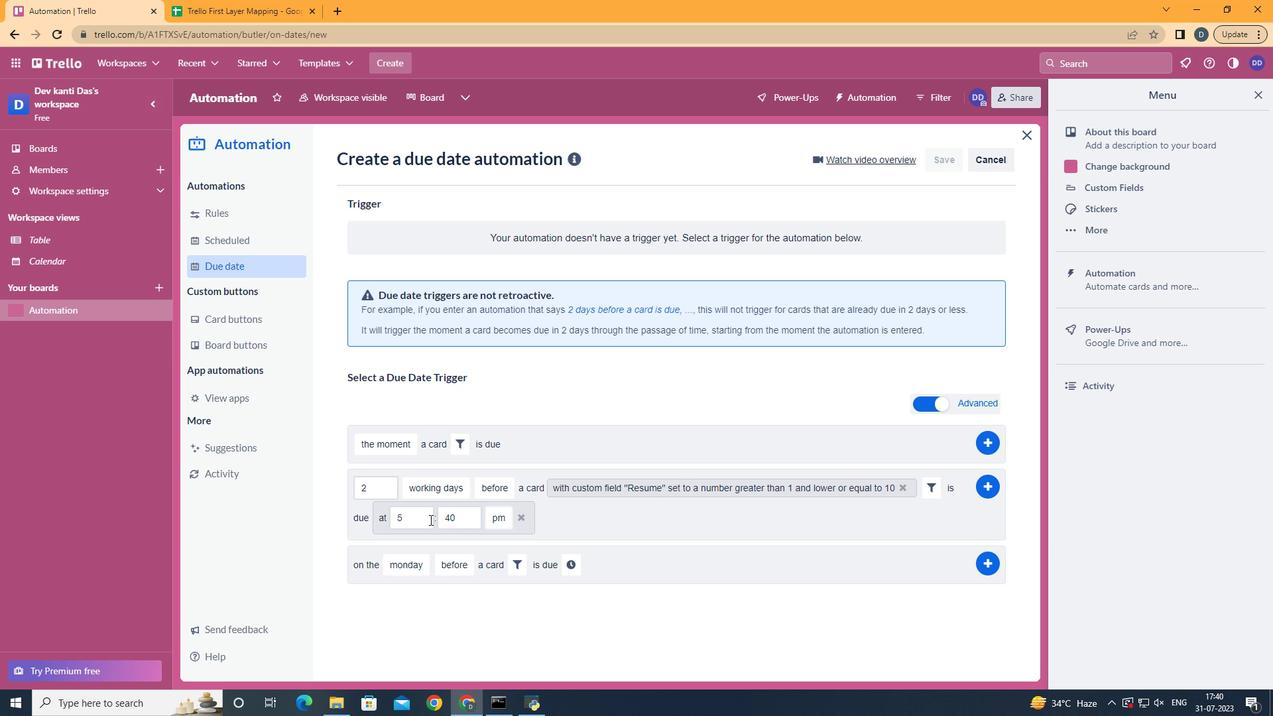 
Action: Key pressed <Key.backspace>11
Screenshot: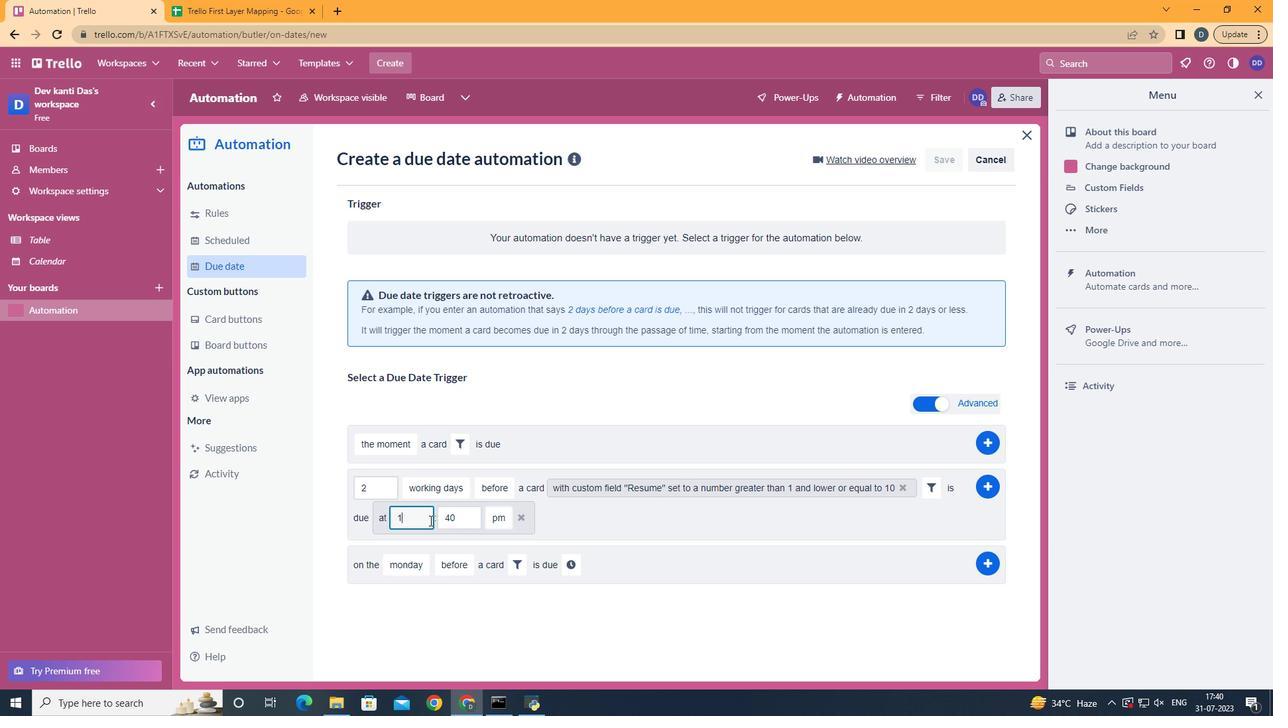 
Action: Mouse moved to (460, 514)
Screenshot: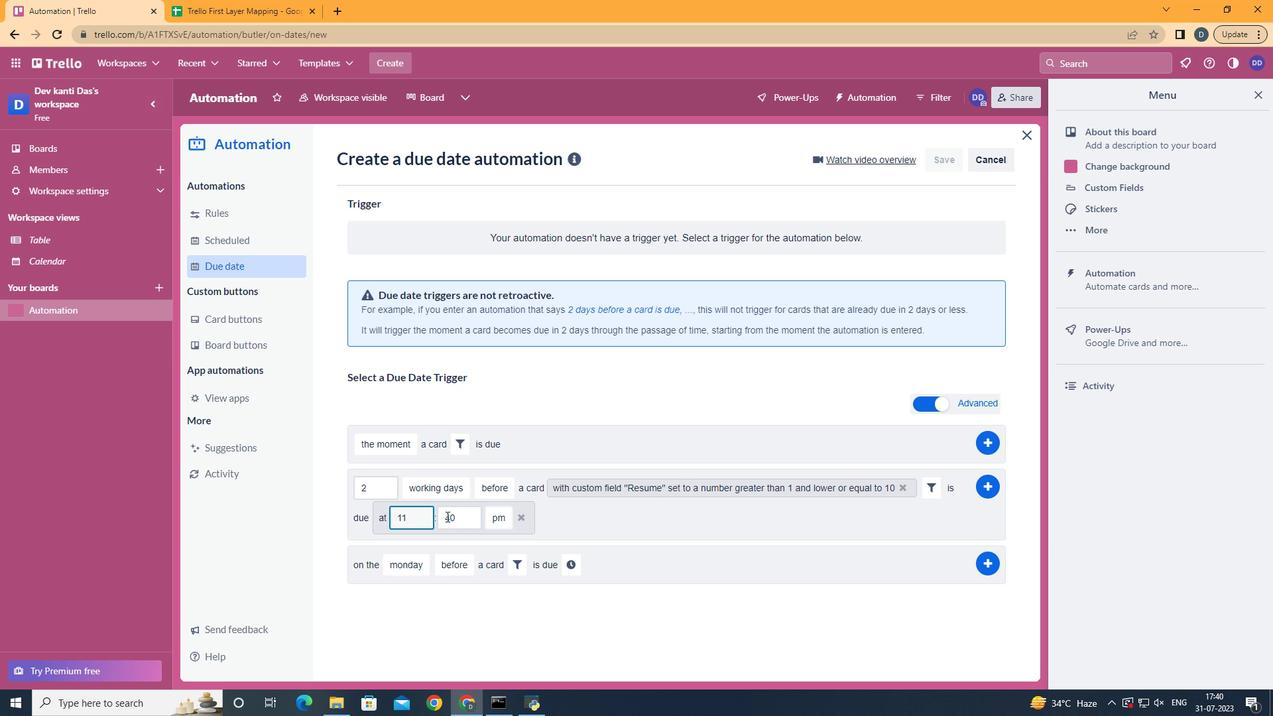 
Action: Mouse pressed left at (460, 514)
Screenshot: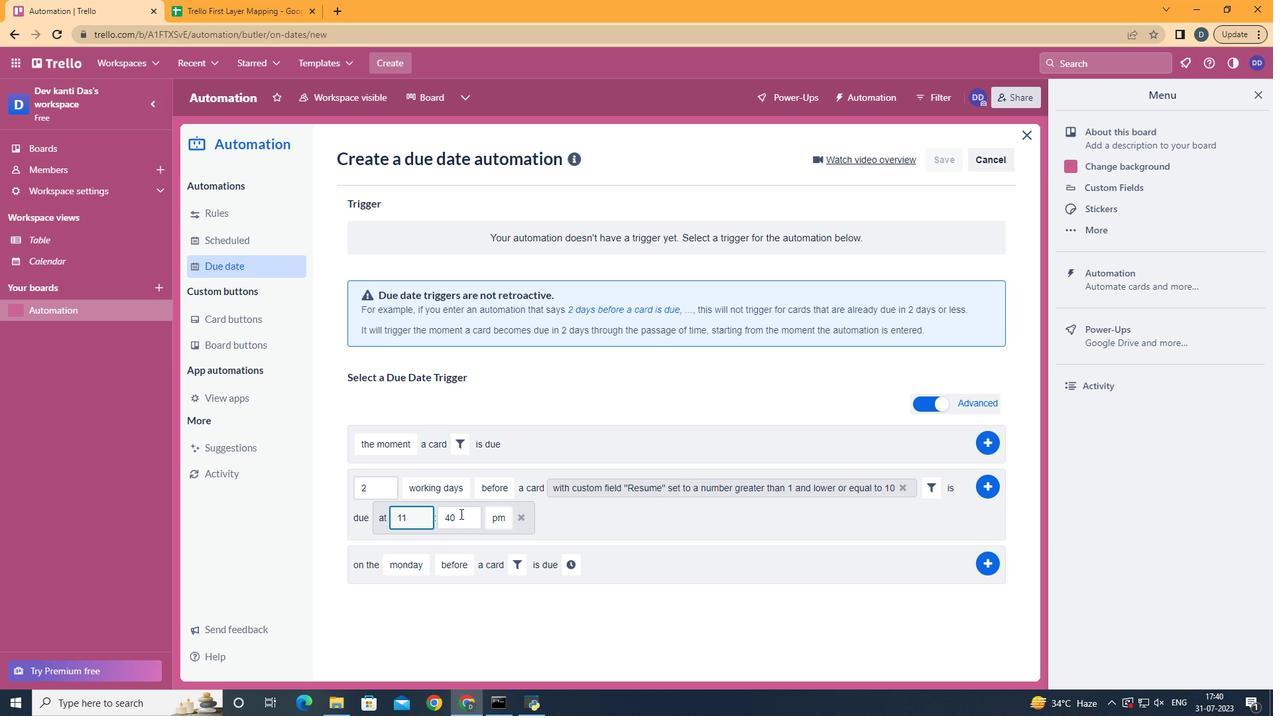 
Action: Key pressed <Key.backspace><Key.backspace>010<Key.backspace><Key.backspace>0
Screenshot: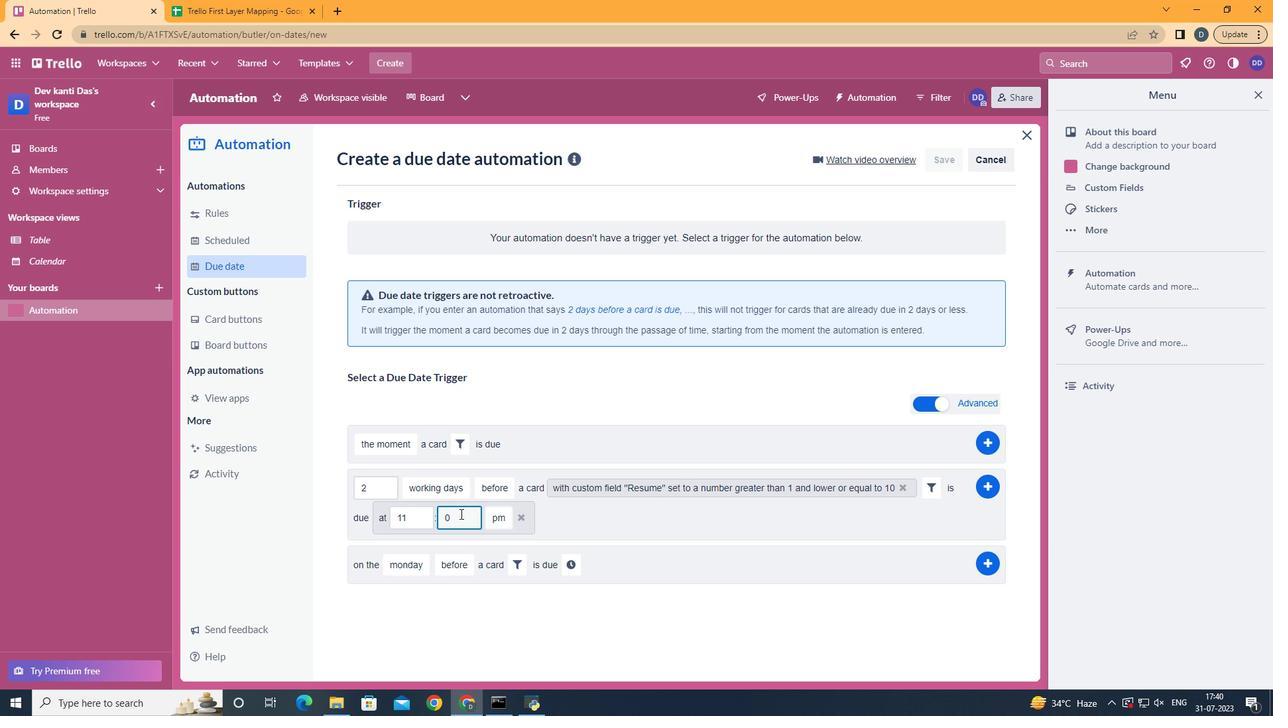 
Action: Mouse moved to (506, 543)
Screenshot: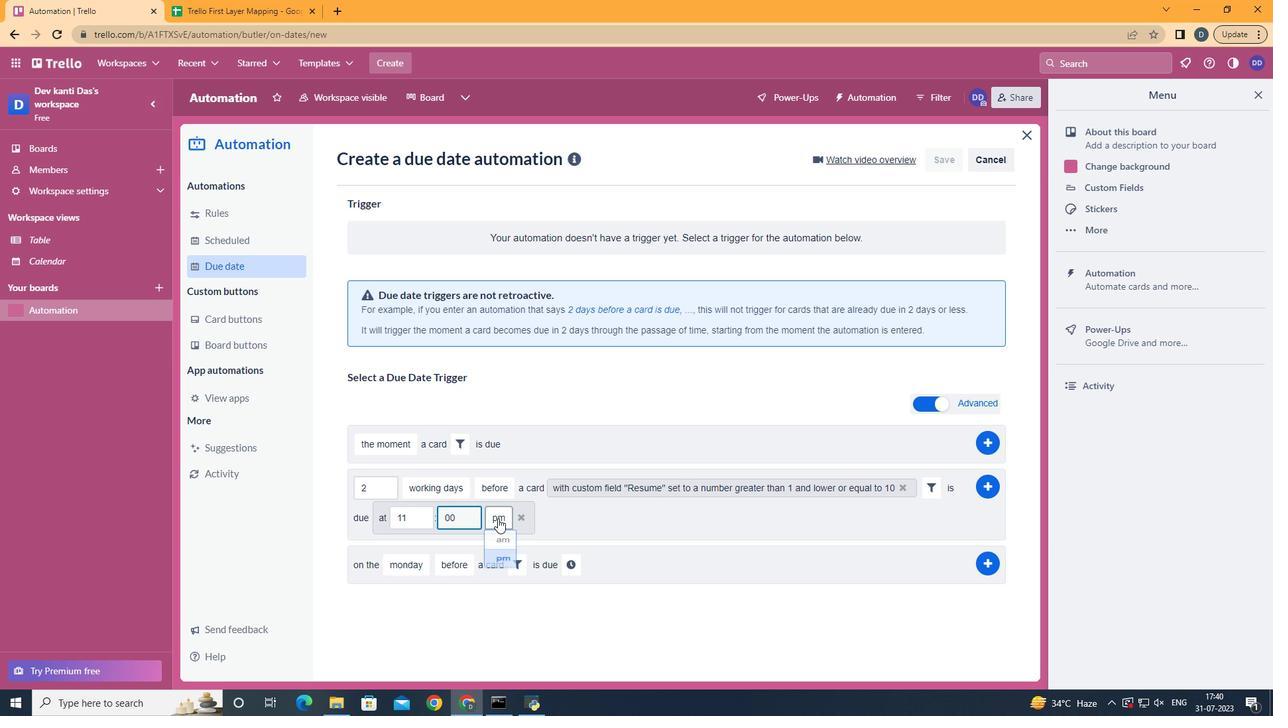 
Action: Mouse pressed left at (506, 543)
Screenshot: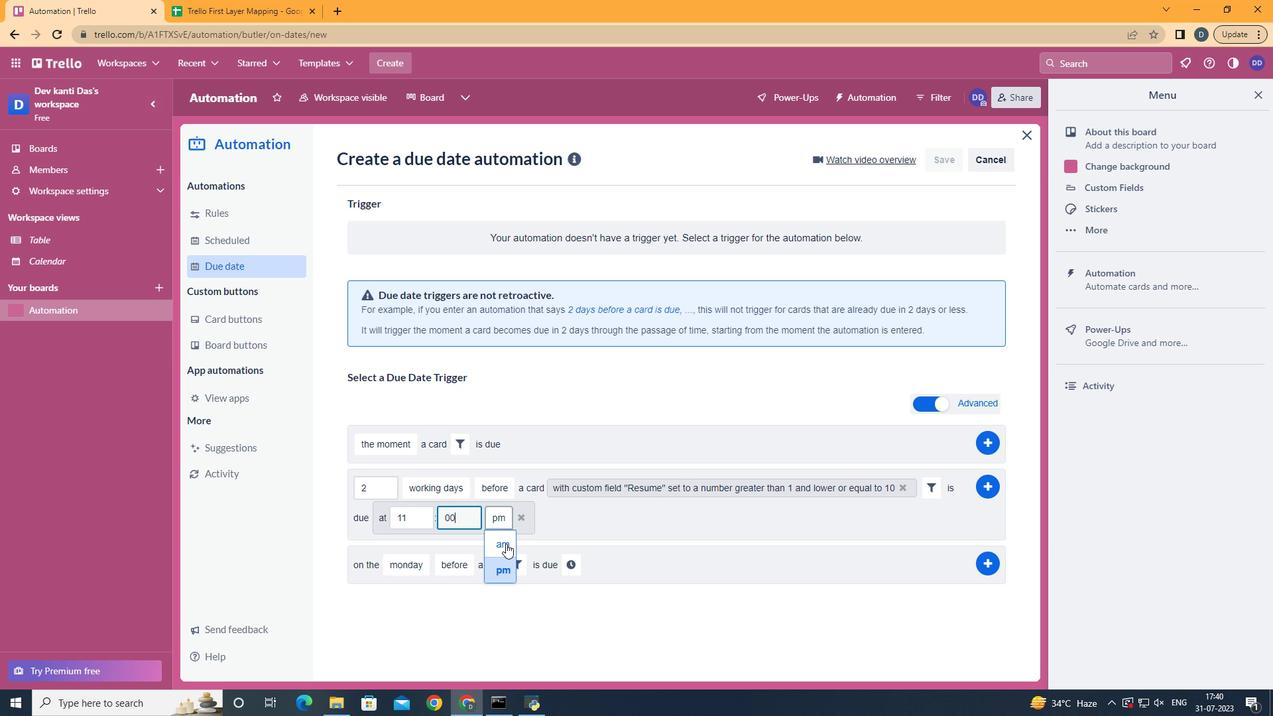 
Action: Mouse moved to (994, 492)
Screenshot: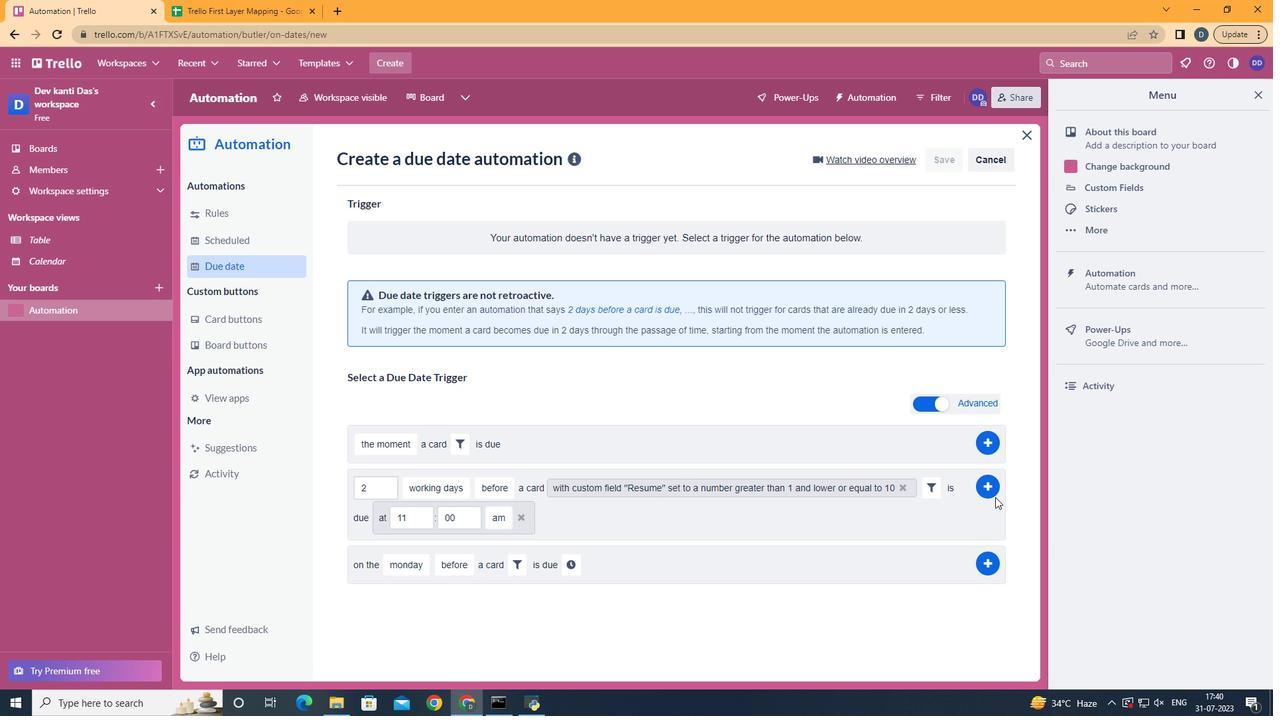 
Action: Mouse pressed left at (994, 492)
Screenshot: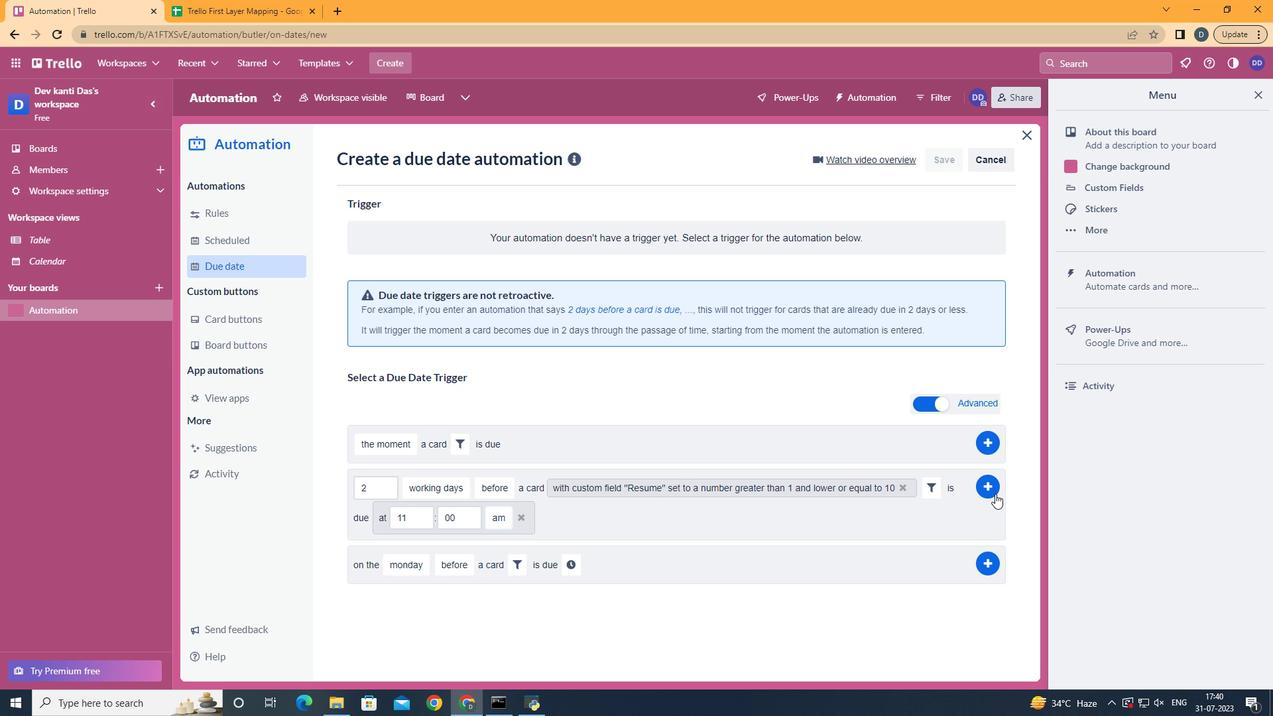 
Action: Mouse moved to (666, 351)
Screenshot: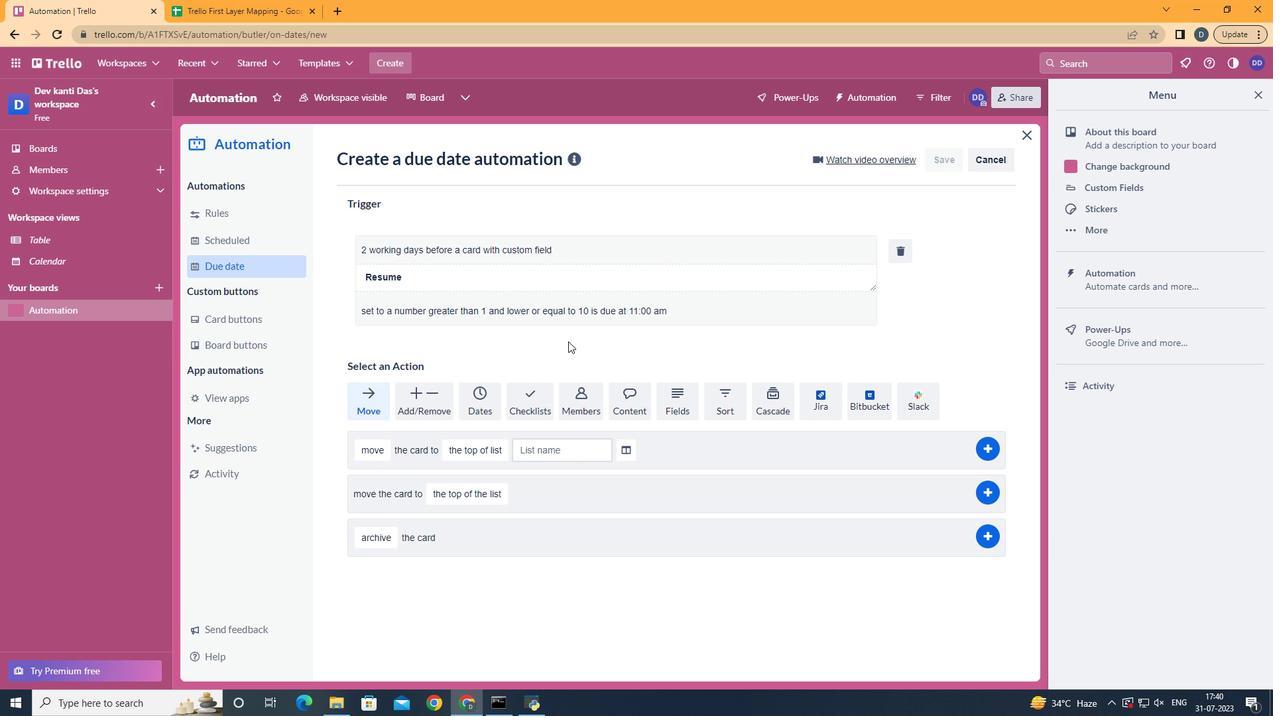 
